 Task: Create new Company, with domain: 'nyu.edu' and type: 'Other'. Add new contact for this company, with mail Id: 'Jaideep.Turner@nyu.edu', First Name: Jaideep, Last name:  Turner, Job Title: 'Payroll Administrator', Phone Number: '(202) 555-8905'. Change life cycle stage to  Lead and lead status to  Open. Logged in from softage.5@softage.net
Action: Mouse moved to (89, 60)
Screenshot: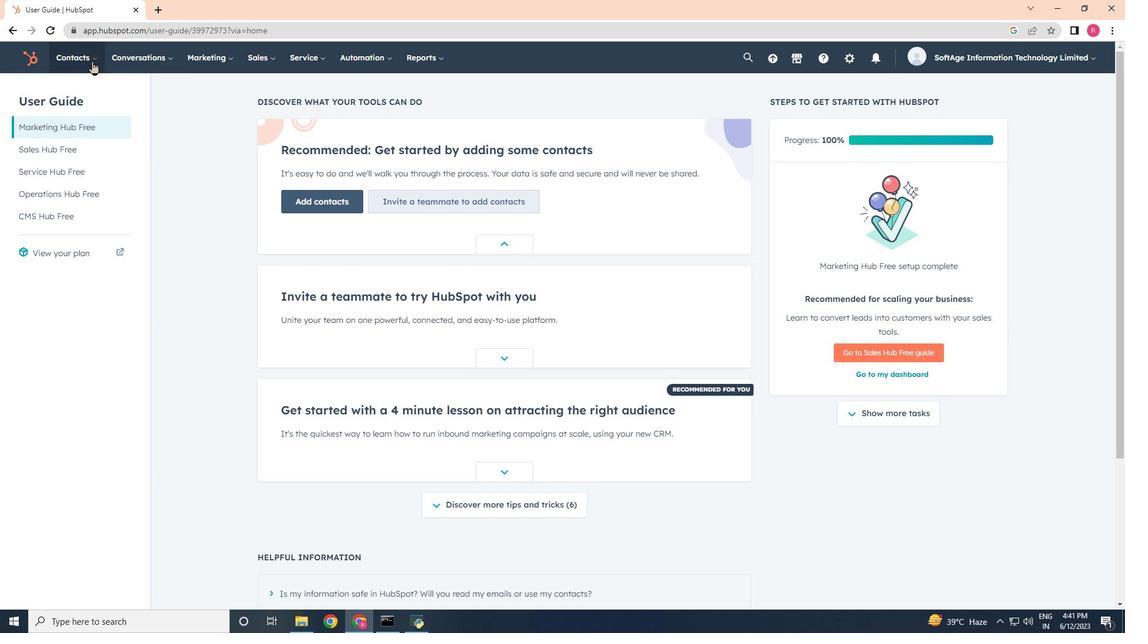 
Action: Mouse pressed left at (89, 60)
Screenshot: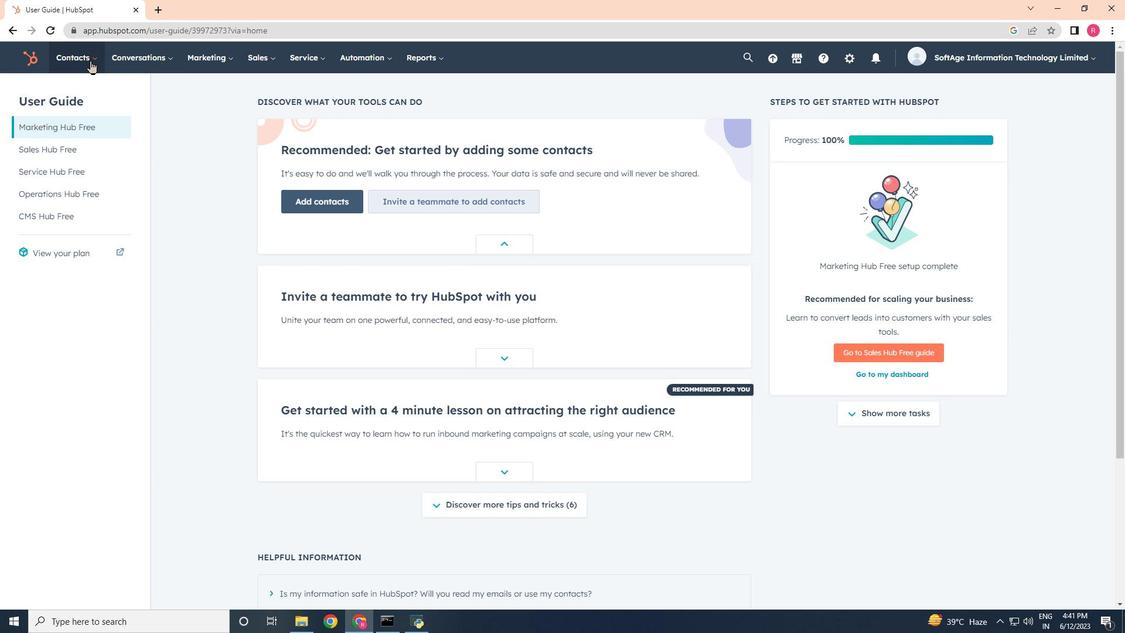 
Action: Mouse moved to (91, 106)
Screenshot: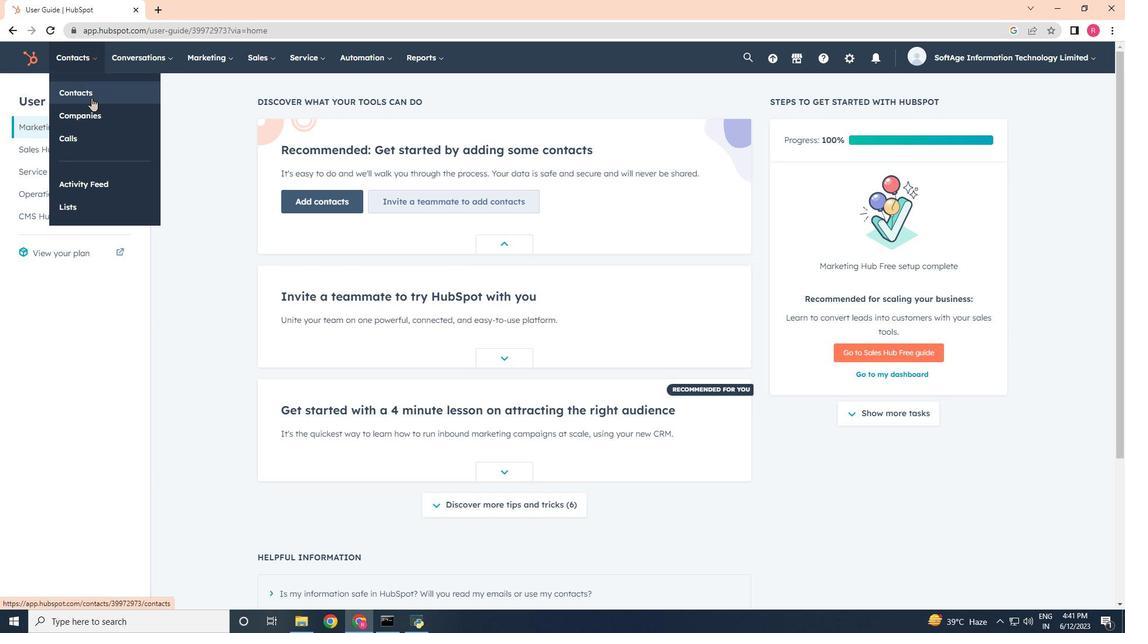 
Action: Mouse pressed left at (91, 106)
Screenshot: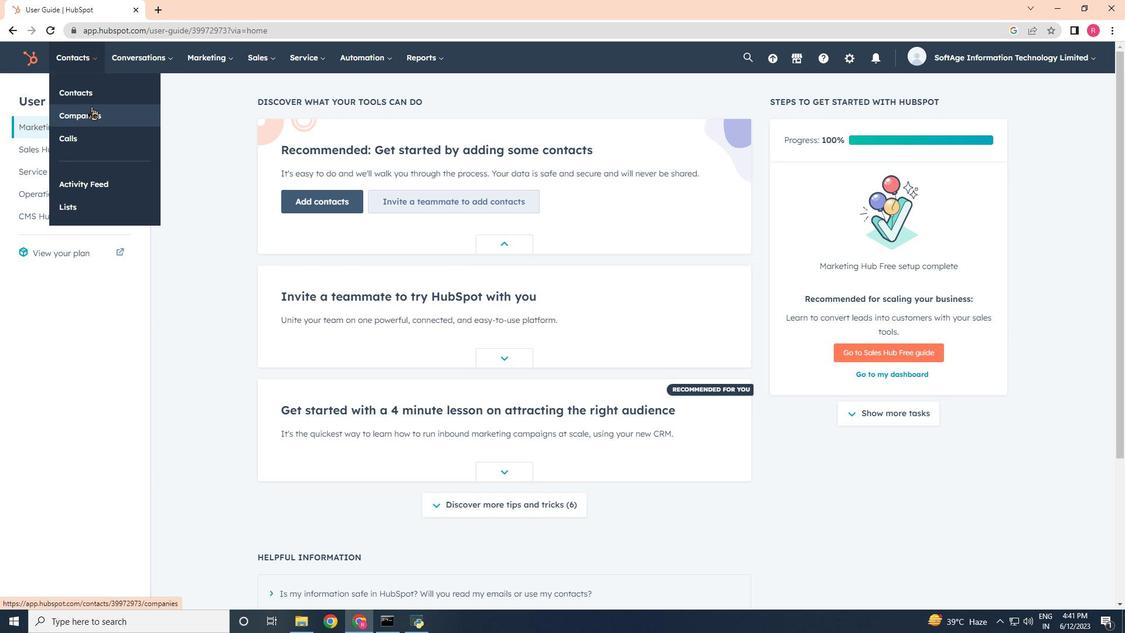 
Action: Mouse moved to (1041, 97)
Screenshot: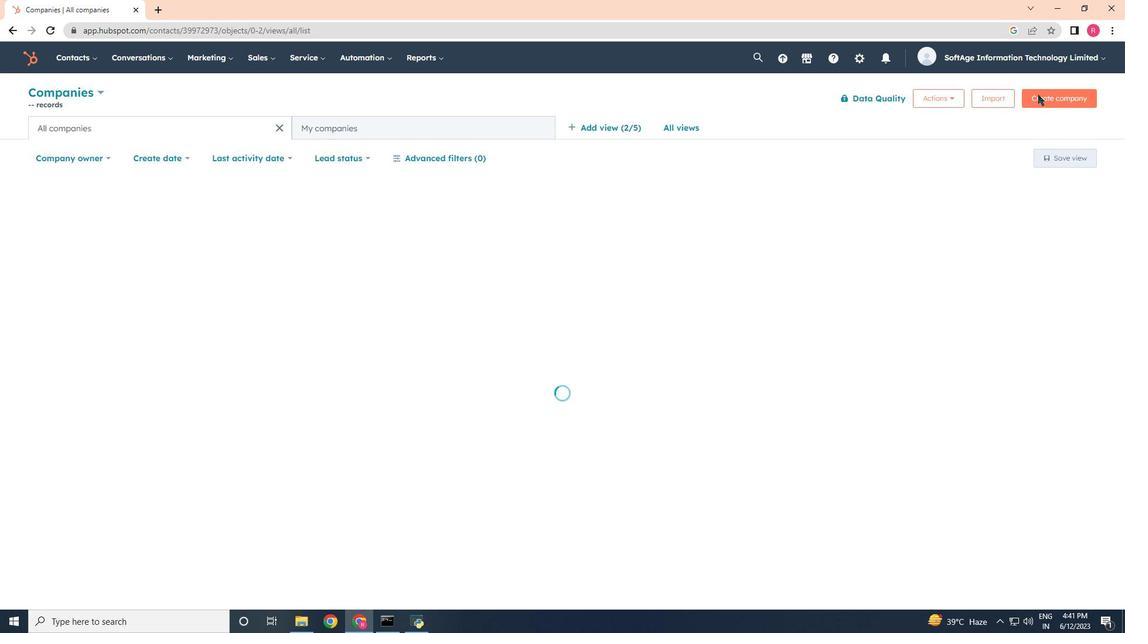 
Action: Mouse pressed left at (1041, 97)
Screenshot: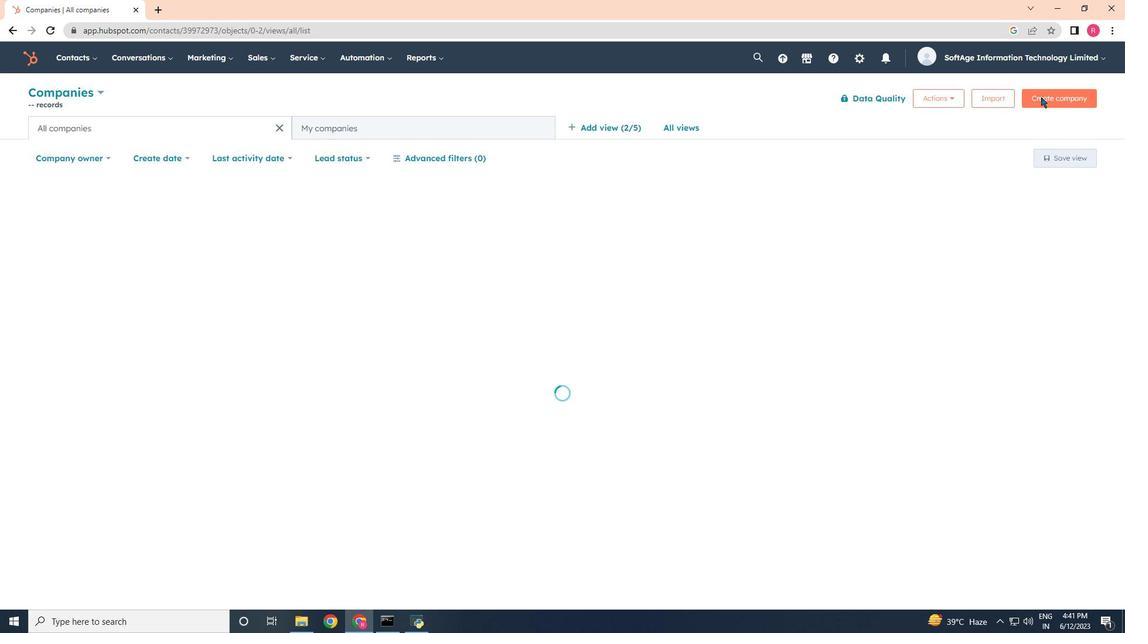 
Action: Mouse moved to (886, 154)
Screenshot: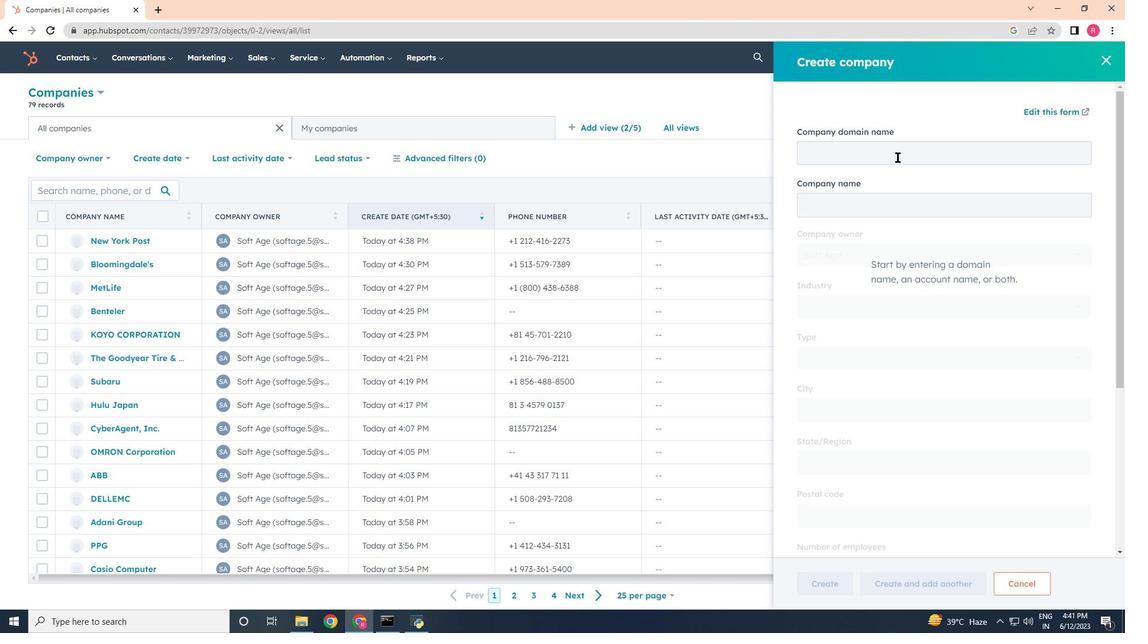 
Action: Mouse pressed left at (886, 154)
Screenshot: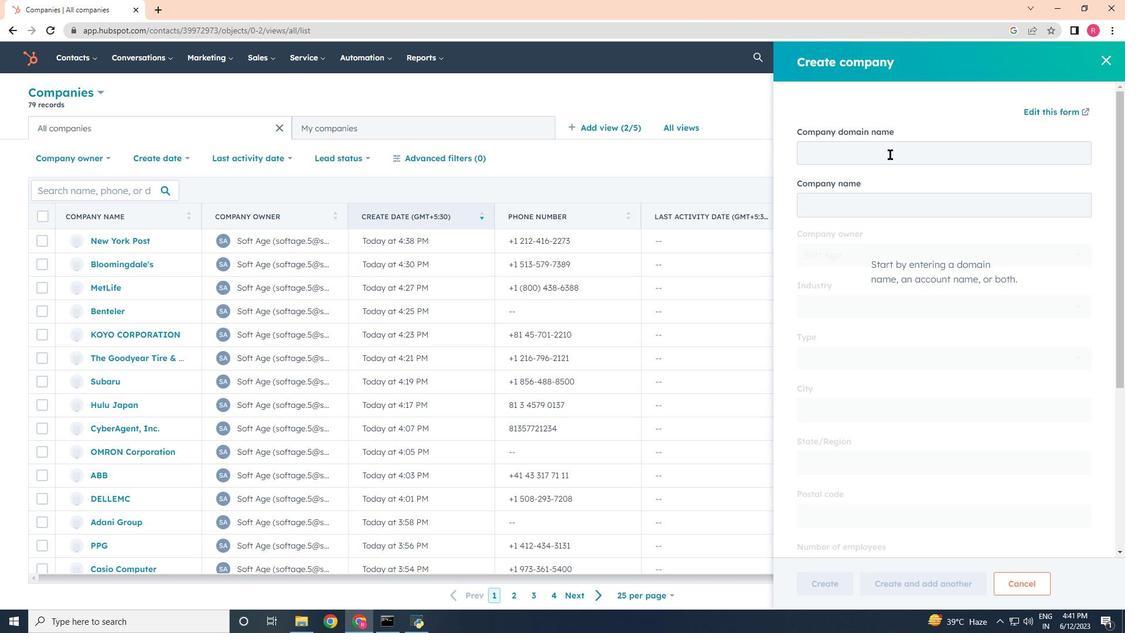 
Action: Key pressed nyu.edu
Screenshot: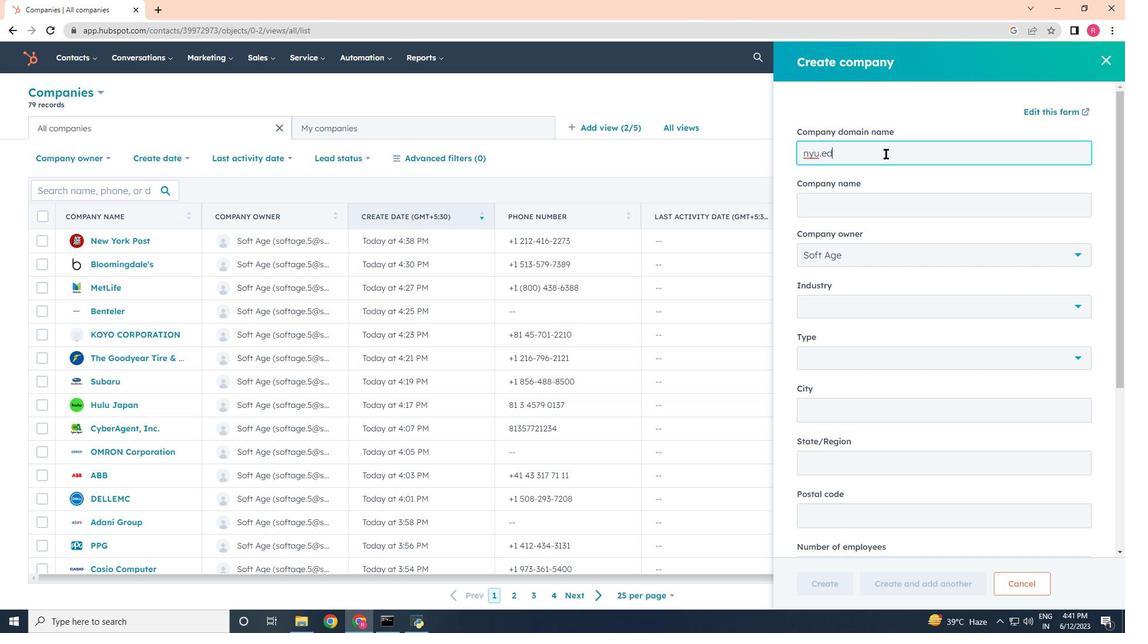 
Action: Mouse moved to (942, 352)
Screenshot: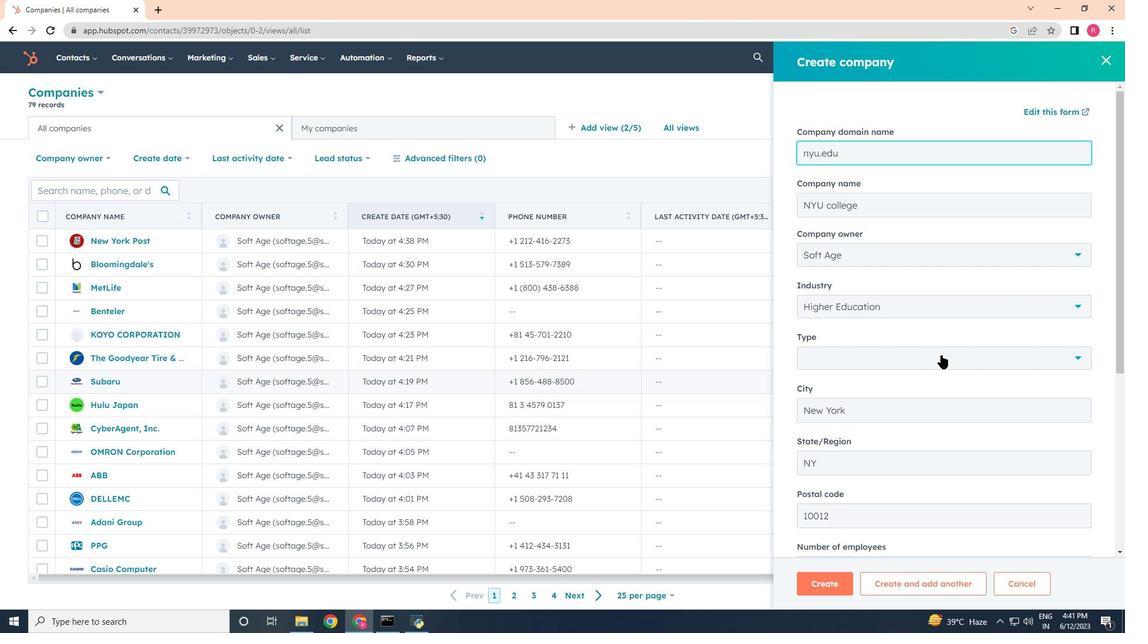 
Action: Mouse pressed left at (942, 352)
Screenshot: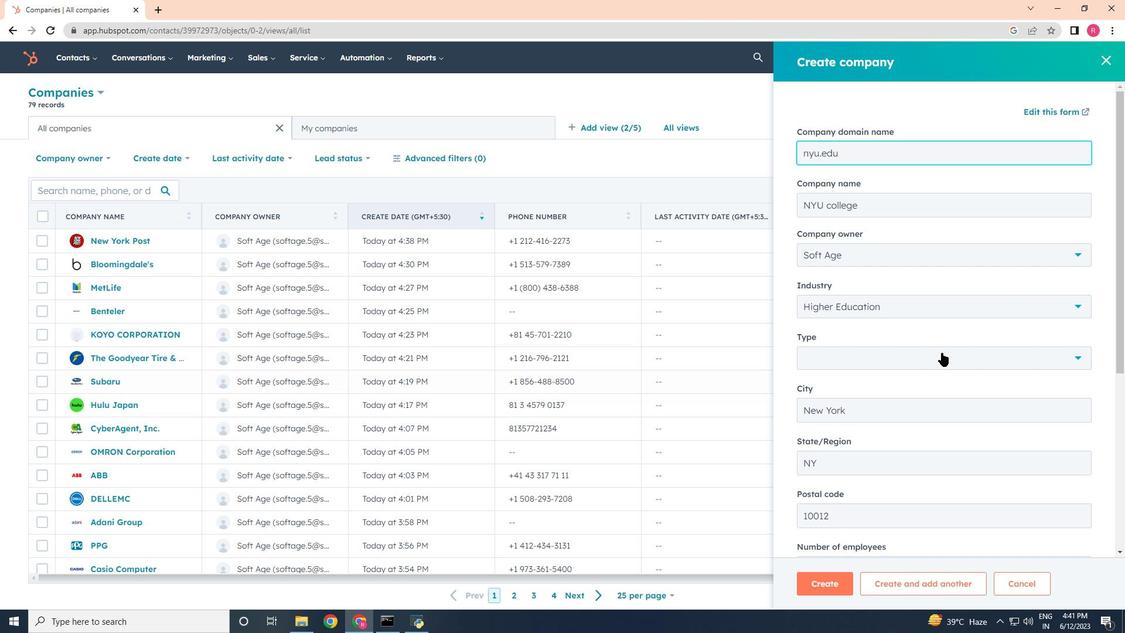 
Action: Mouse moved to (839, 499)
Screenshot: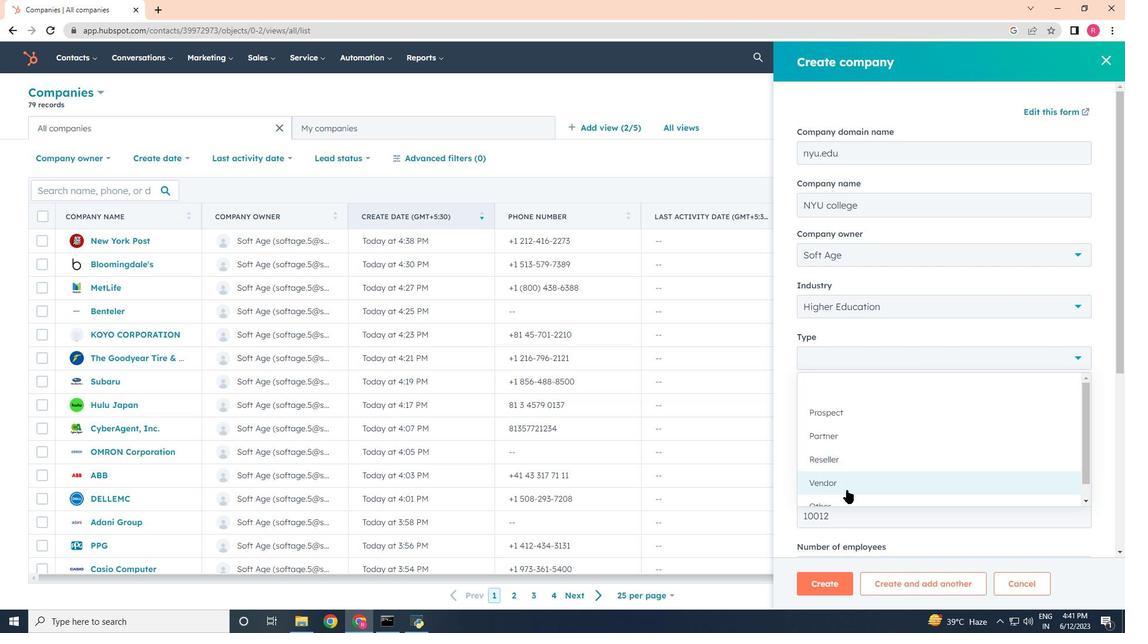 
Action: Mouse pressed left at (839, 499)
Screenshot: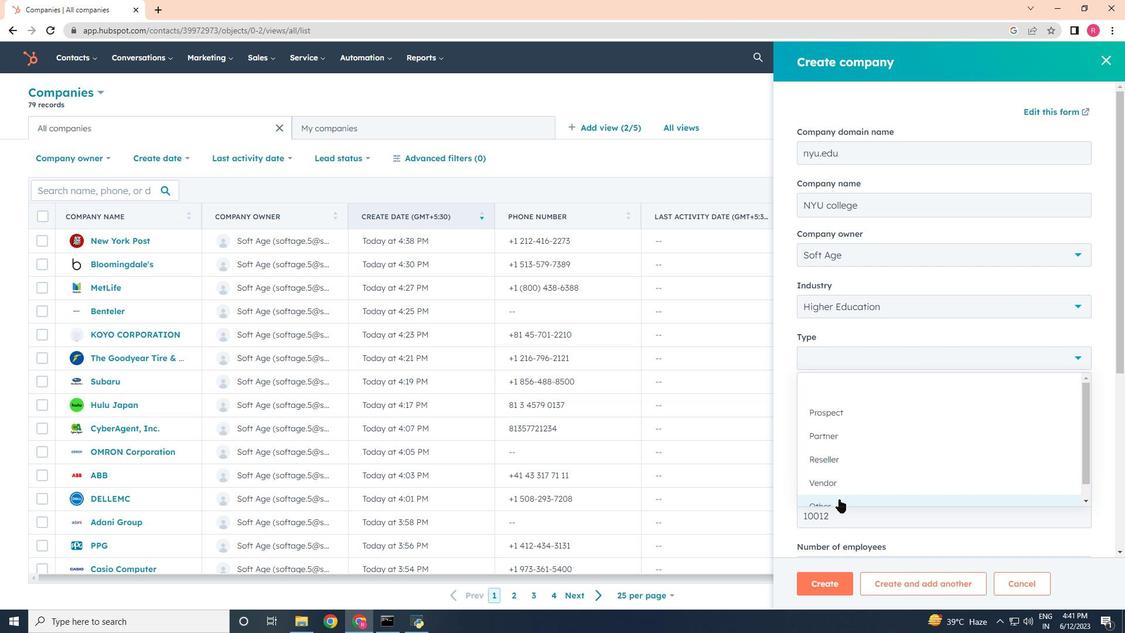 
Action: Mouse moved to (823, 581)
Screenshot: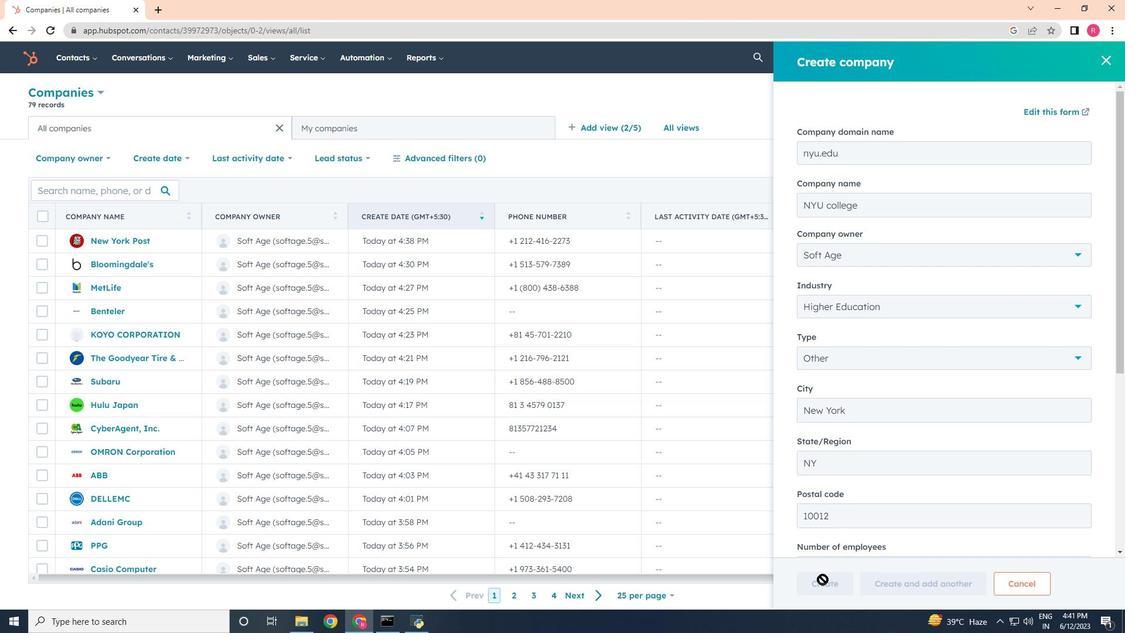 
Action: Mouse scrolled (823, 581) with delta (0, 0)
Screenshot: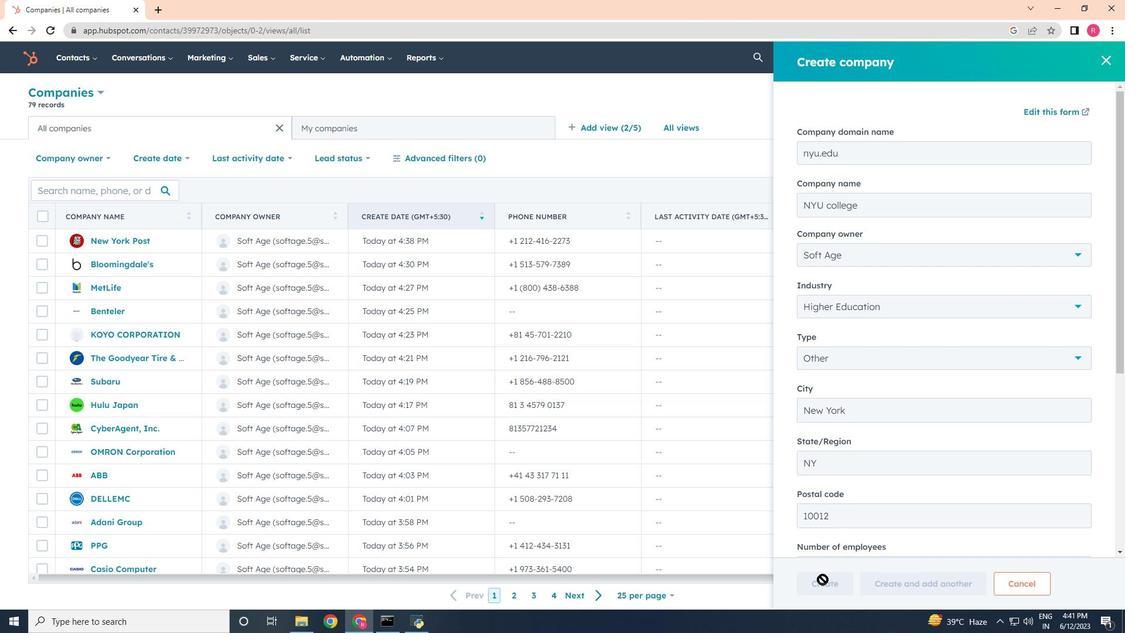 
Action: Mouse moved to (824, 581)
Screenshot: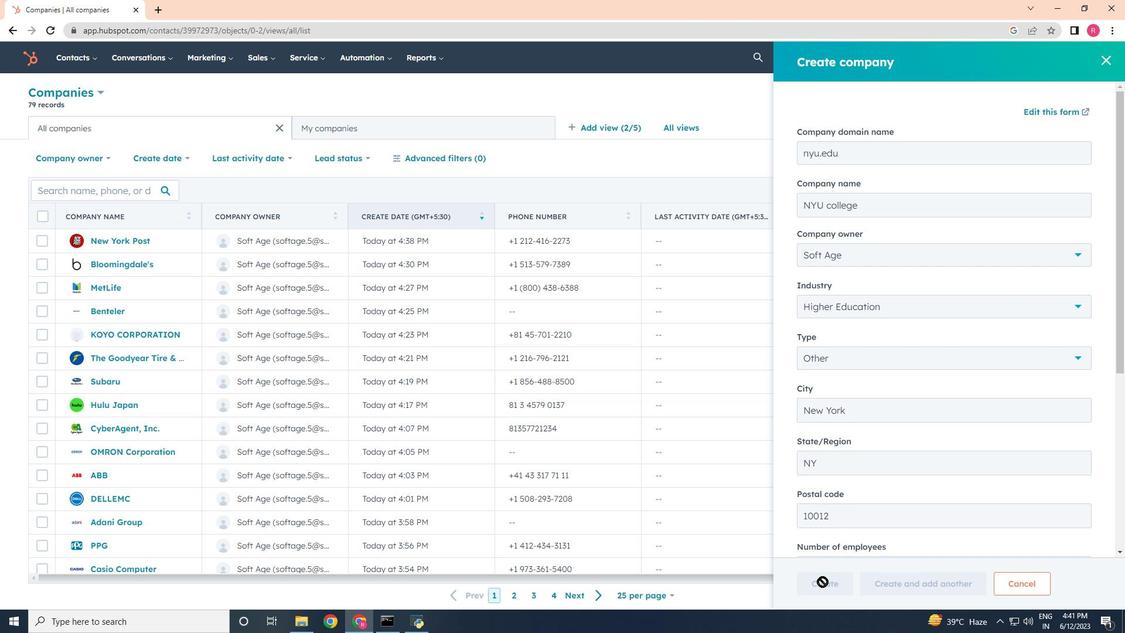 
Action: Mouse scrolled (824, 581) with delta (0, 0)
Screenshot: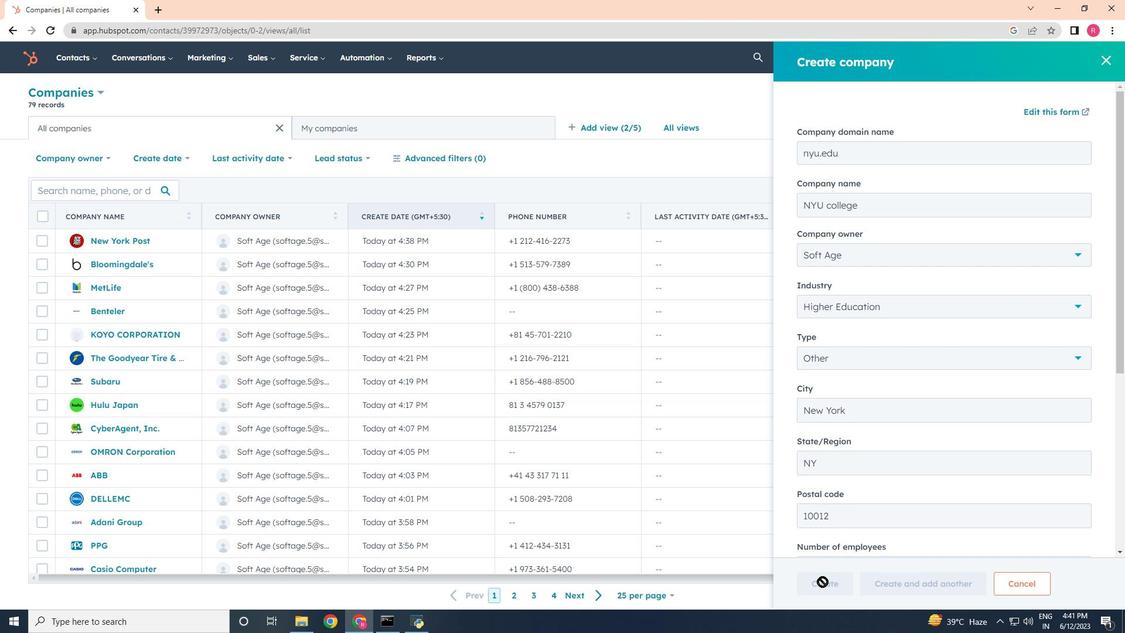 
Action: Mouse moved to (827, 578)
Screenshot: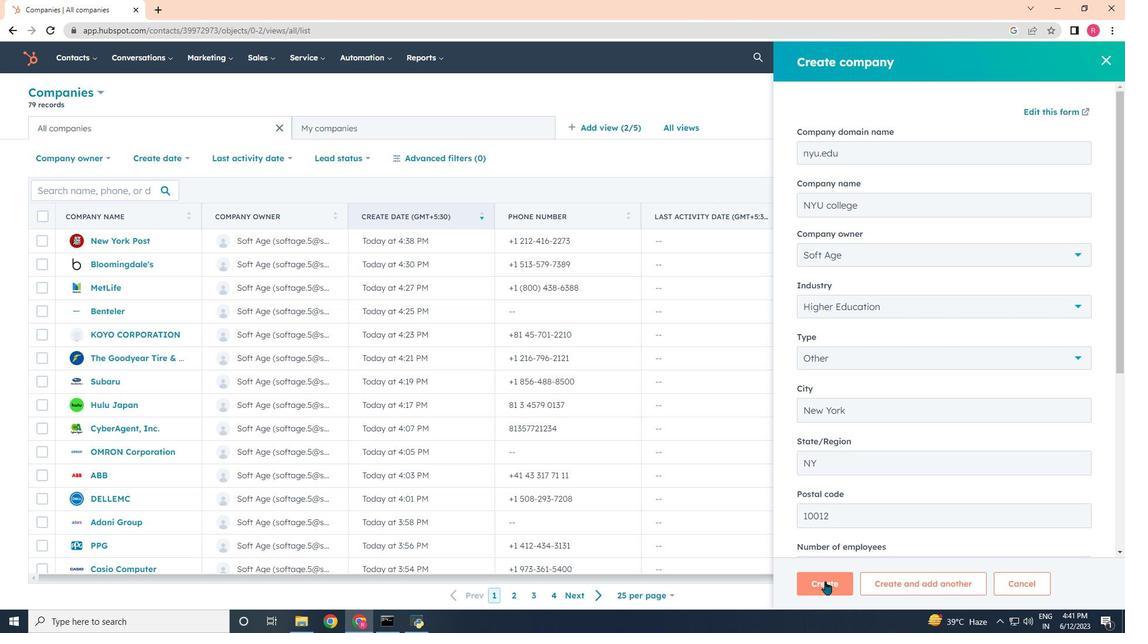 
Action: Mouse scrolled (827, 578) with delta (0, 0)
Screenshot: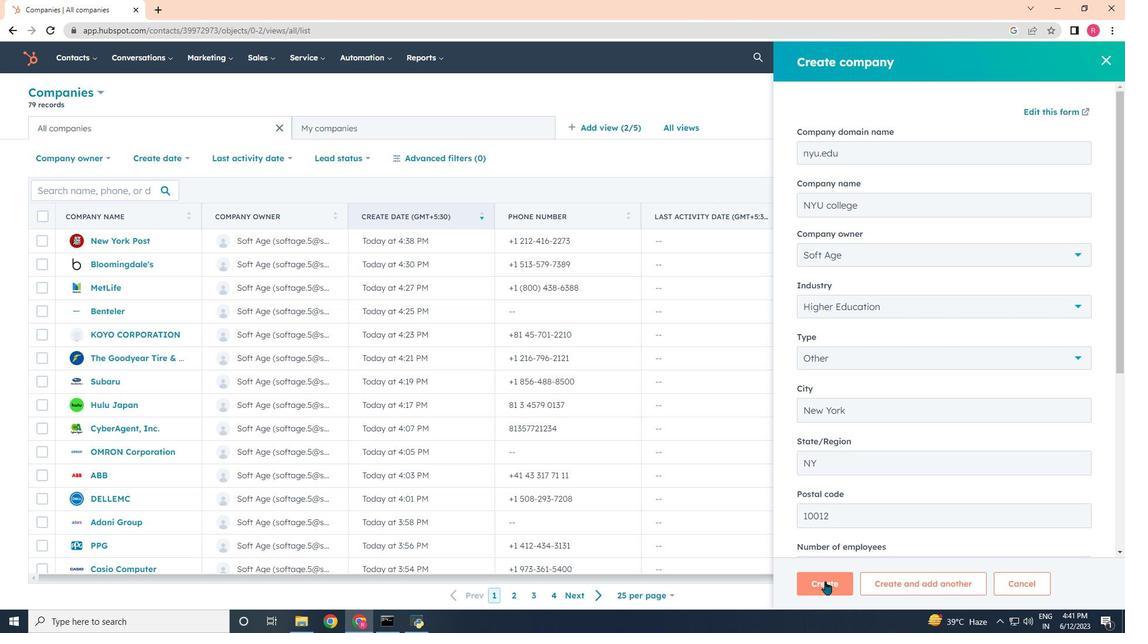 
Action: Mouse scrolled (827, 578) with delta (0, 0)
Screenshot: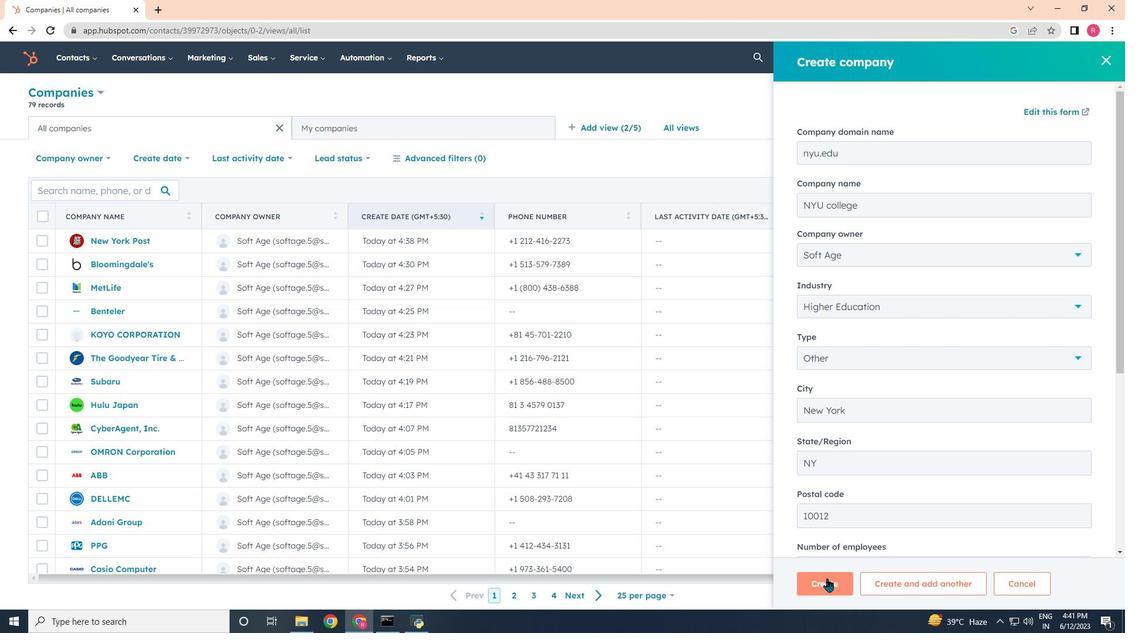 
Action: Mouse scrolled (827, 578) with delta (0, 0)
Screenshot: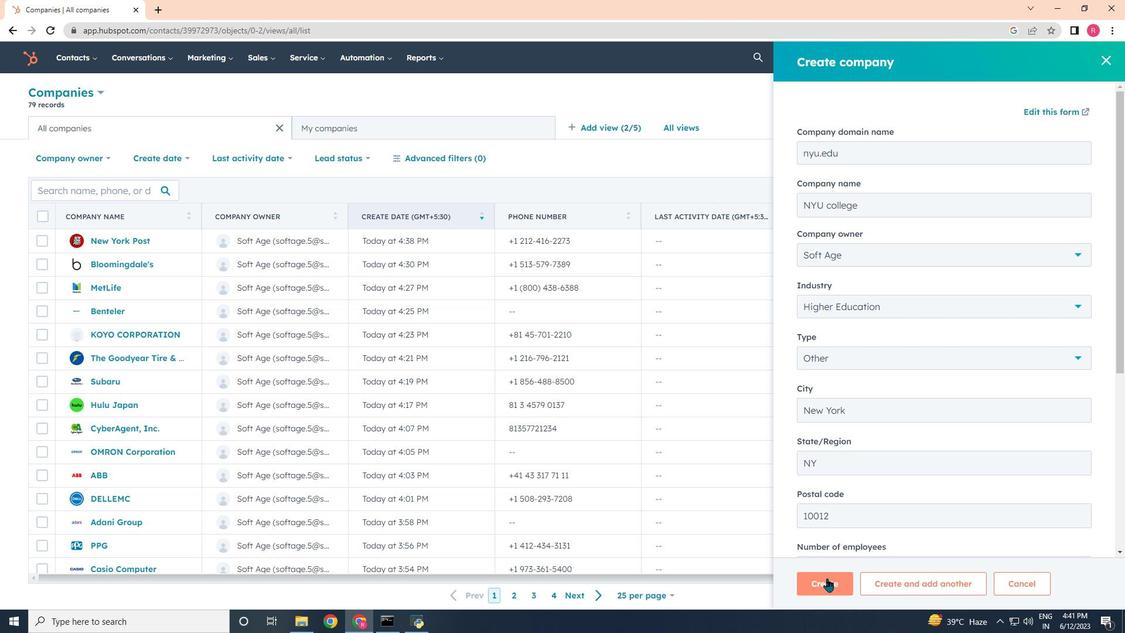 
Action: Mouse moved to (850, 504)
Screenshot: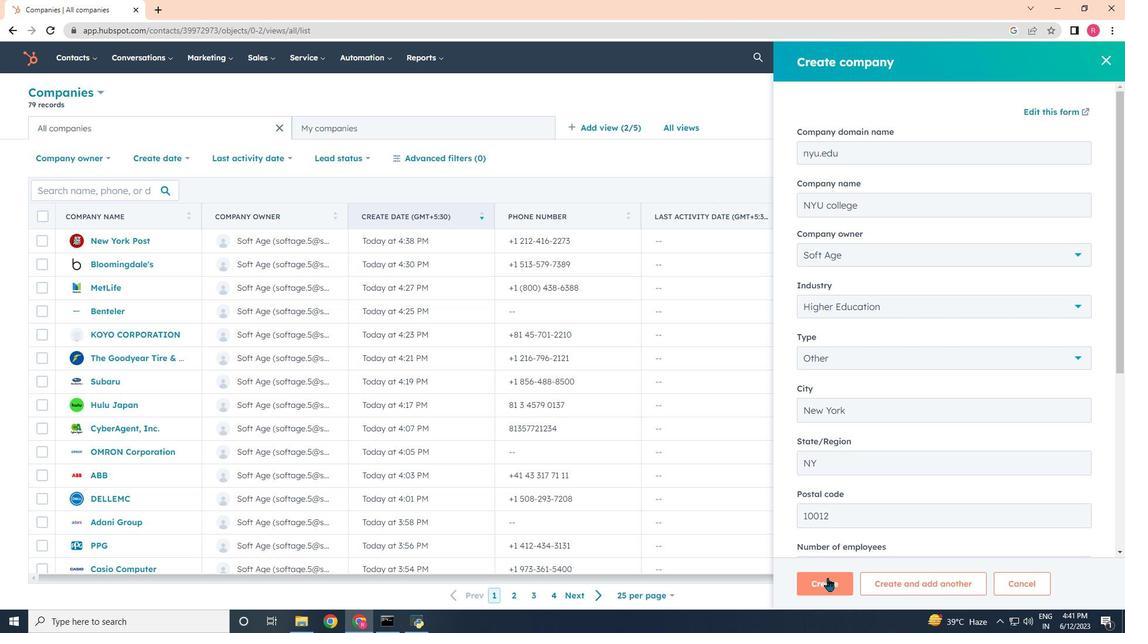 
Action: Mouse scrolled (850, 503) with delta (0, 0)
Screenshot: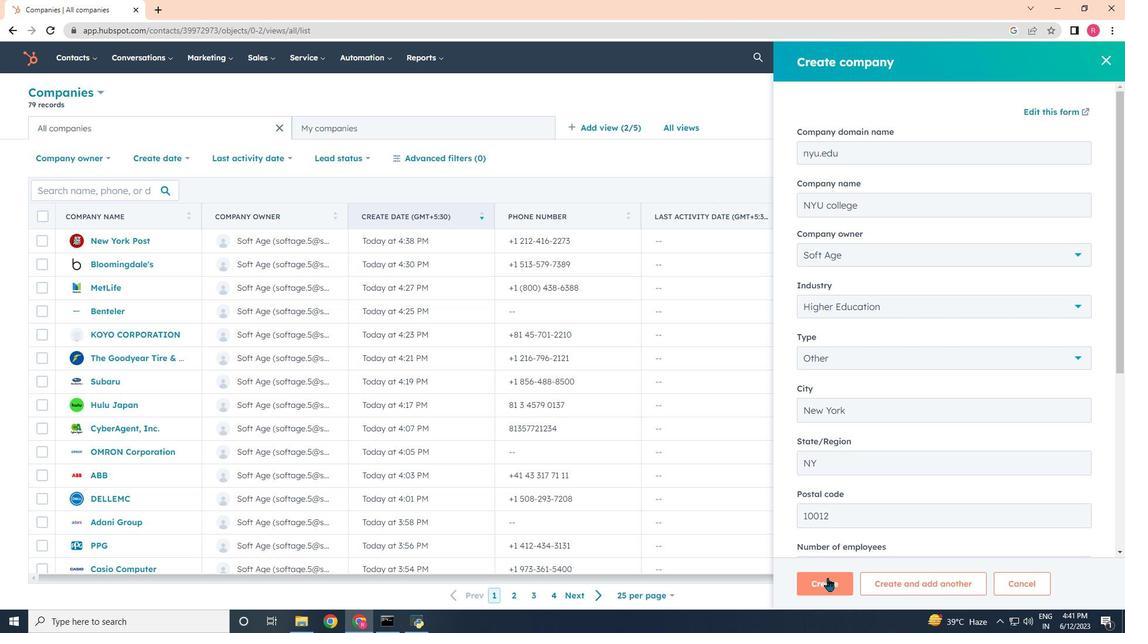 
Action: Mouse moved to (851, 503)
Screenshot: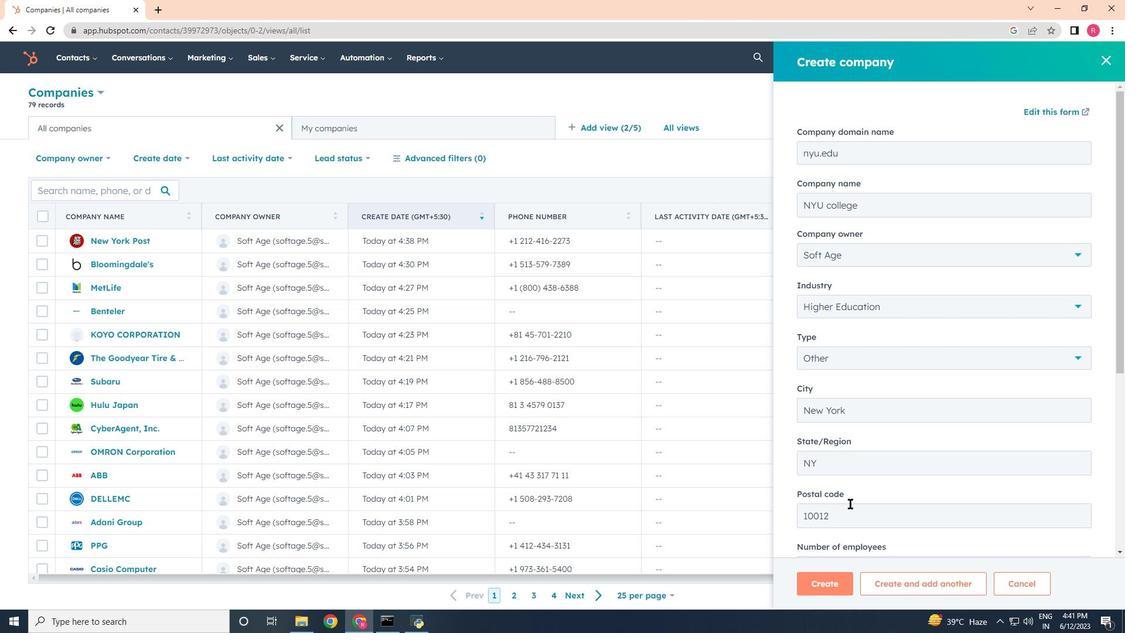 
Action: Mouse scrolled (851, 503) with delta (0, 0)
Screenshot: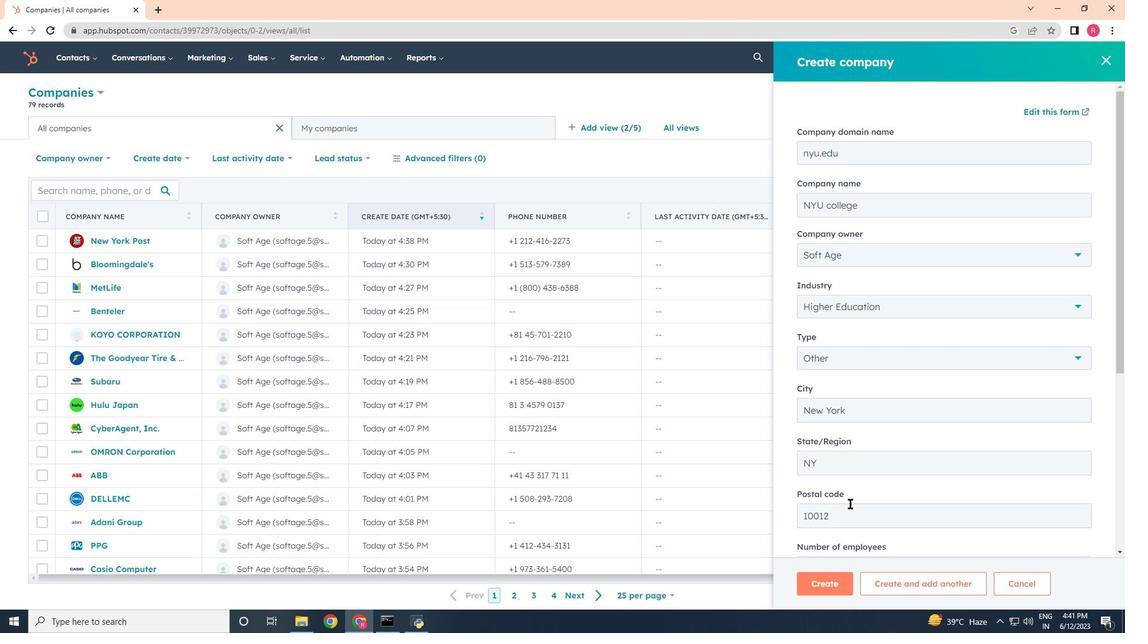 
Action: Mouse scrolled (851, 503) with delta (0, 0)
Screenshot: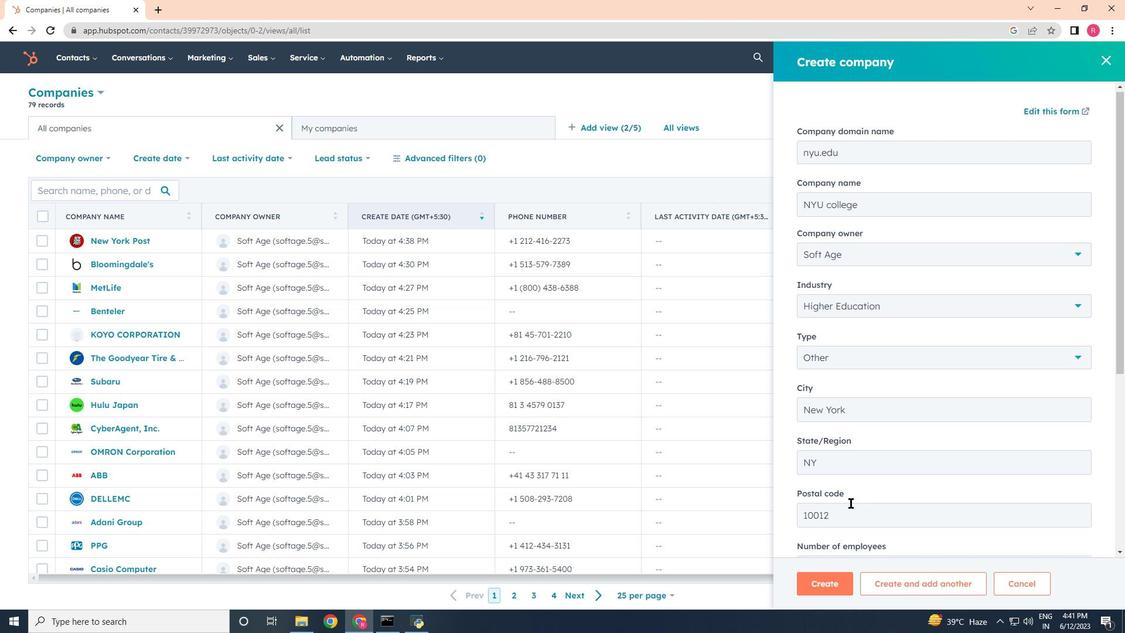 
Action: Mouse scrolled (851, 503) with delta (0, 0)
Screenshot: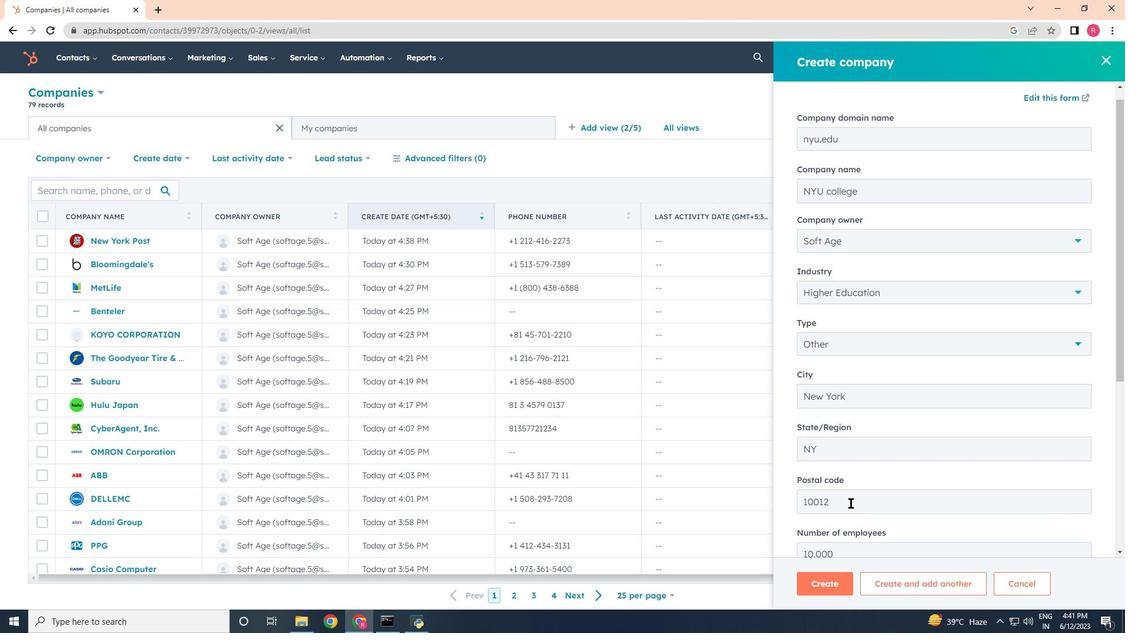 
Action: Mouse scrolled (851, 503) with delta (0, 0)
Screenshot: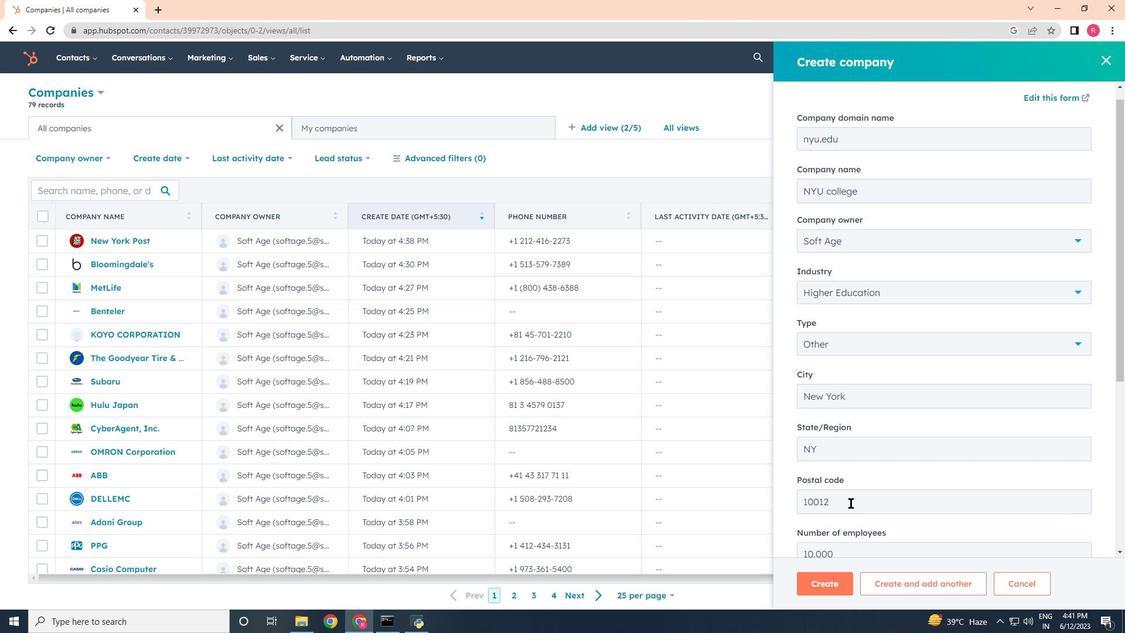 
Action: Mouse scrolled (851, 503) with delta (0, 0)
Screenshot: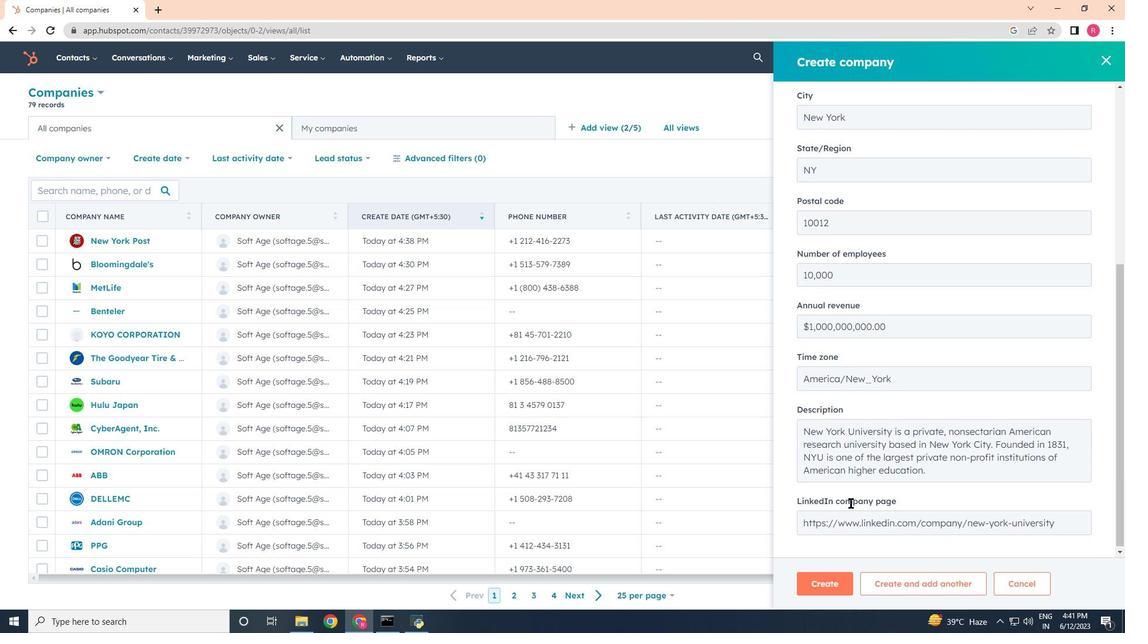 
Action: Mouse moved to (833, 553)
Screenshot: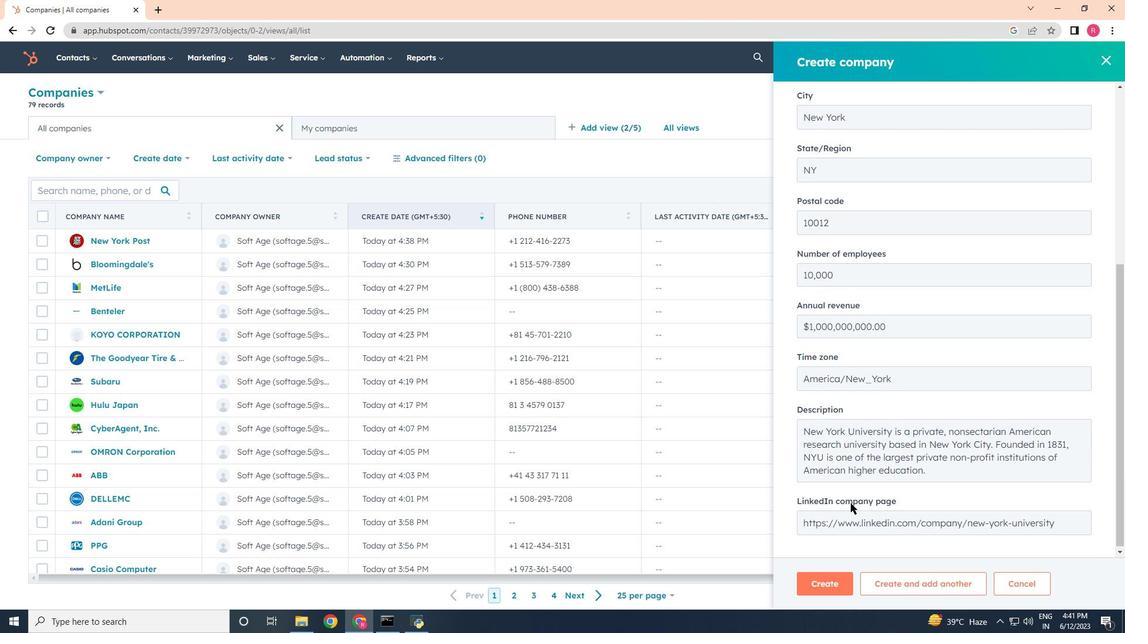 
Action: Mouse scrolled (851, 502) with delta (0, 0)
Screenshot: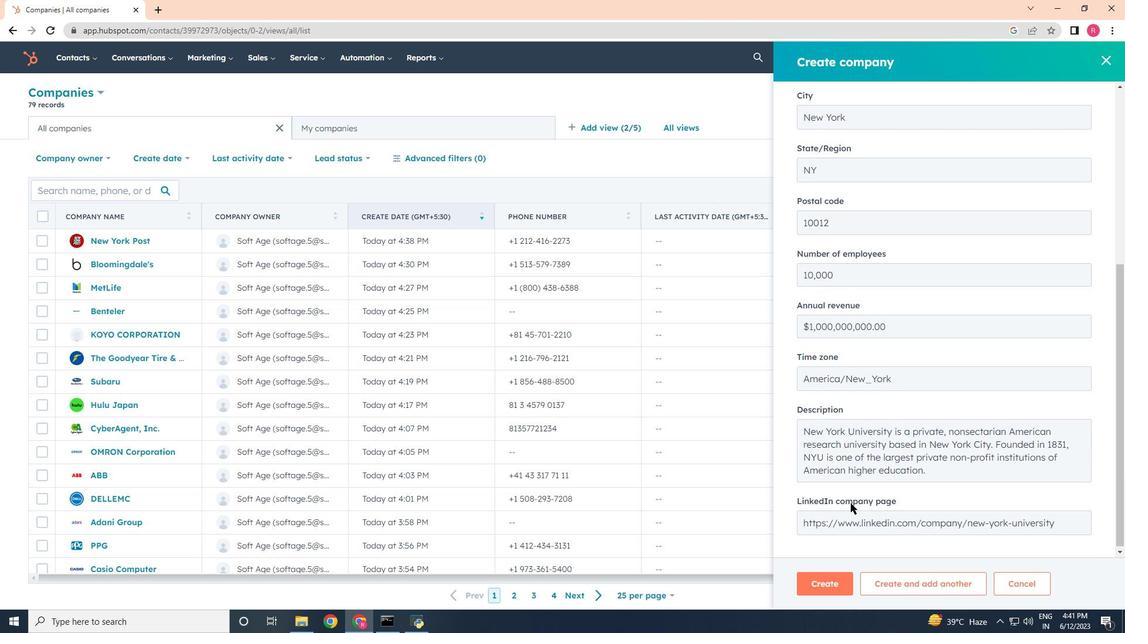
Action: Mouse moved to (832, 558)
Screenshot: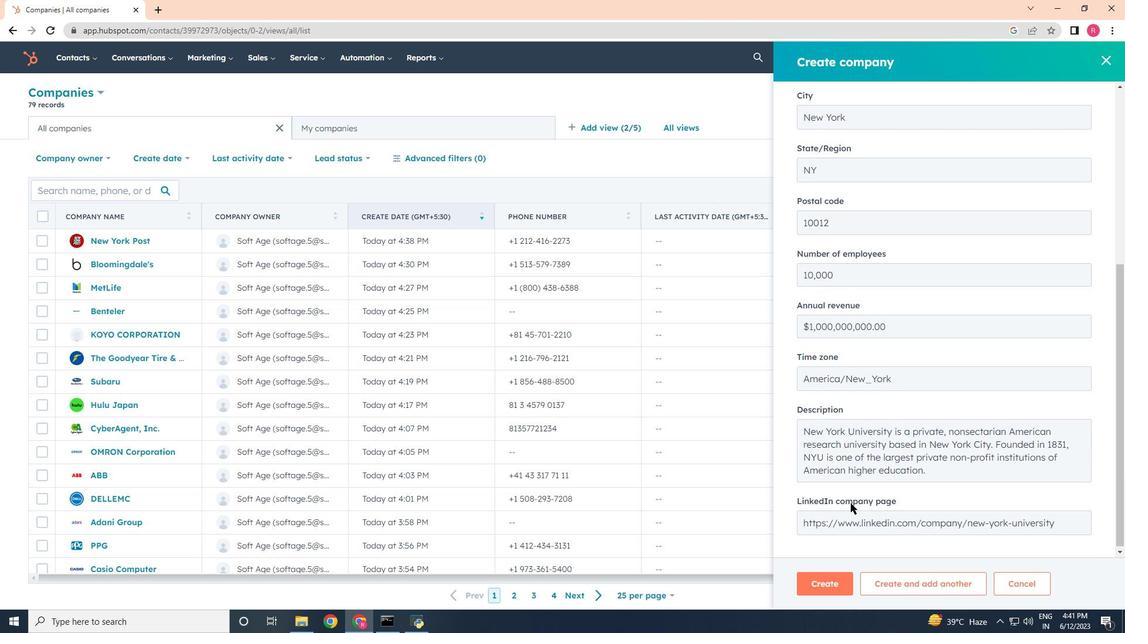 
Action: Mouse scrolled (850, 502) with delta (0, 0)
Screenshot: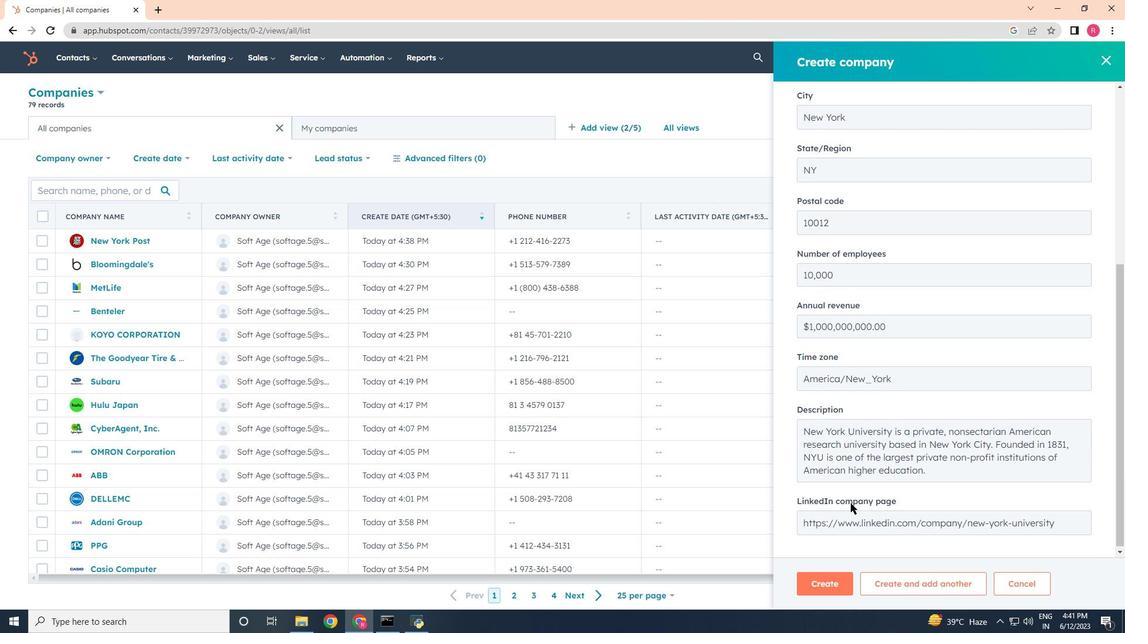 
Action: Mouse moved to (832, 560)
Screenshot: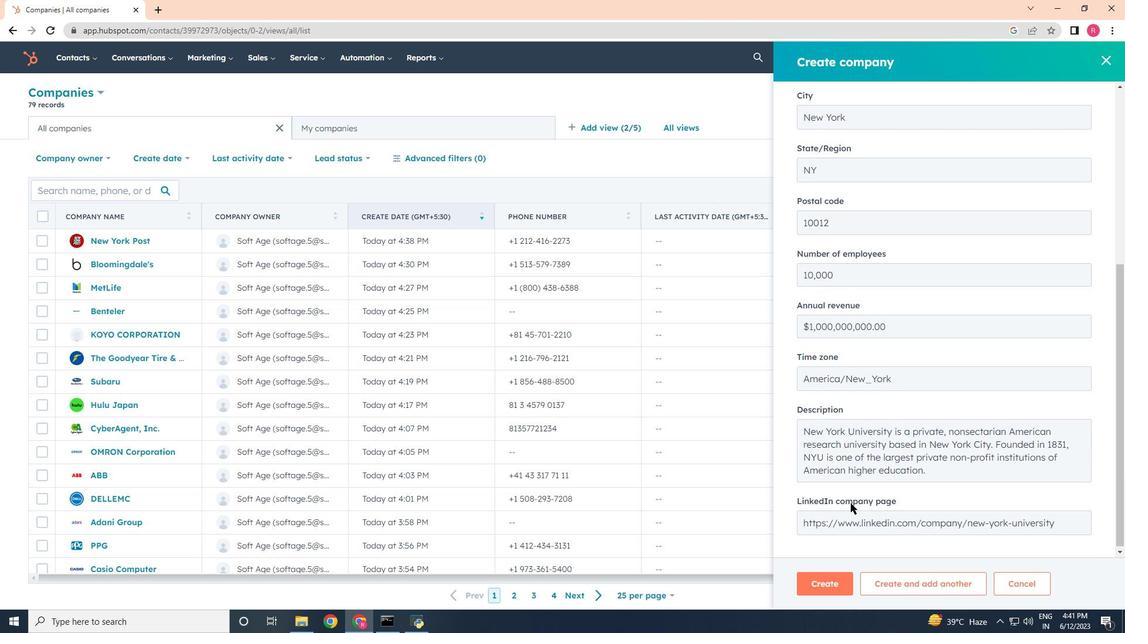 
Action: Mouse scrolled (849, 504) with delta (0, 0)
Screenshot: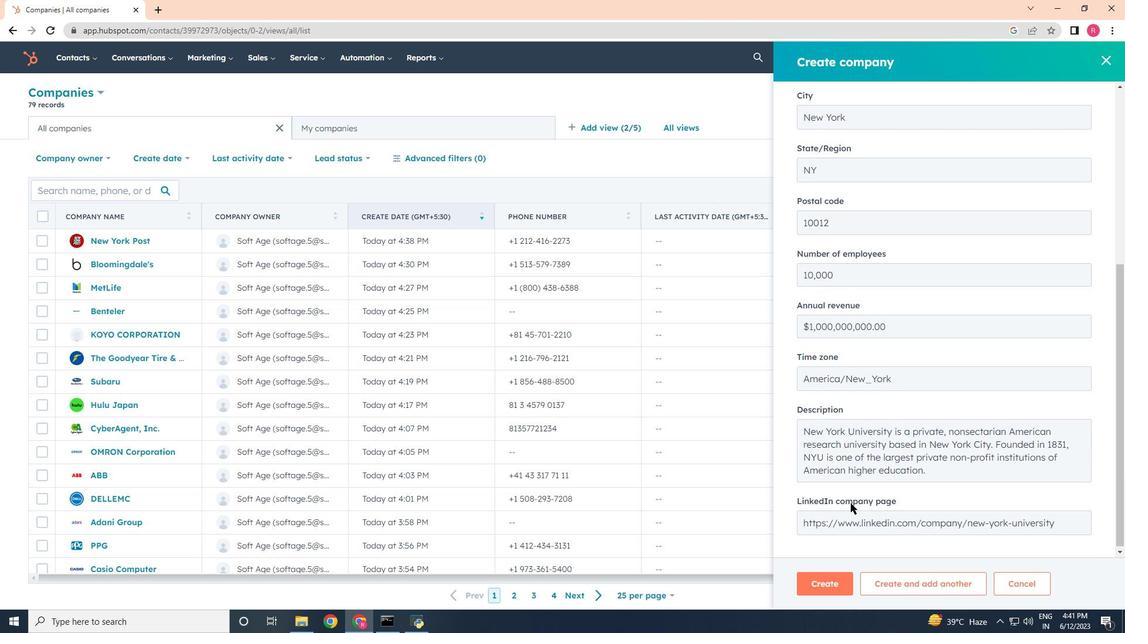 
Action: Mouse moved to (830, 578)
Screenshot: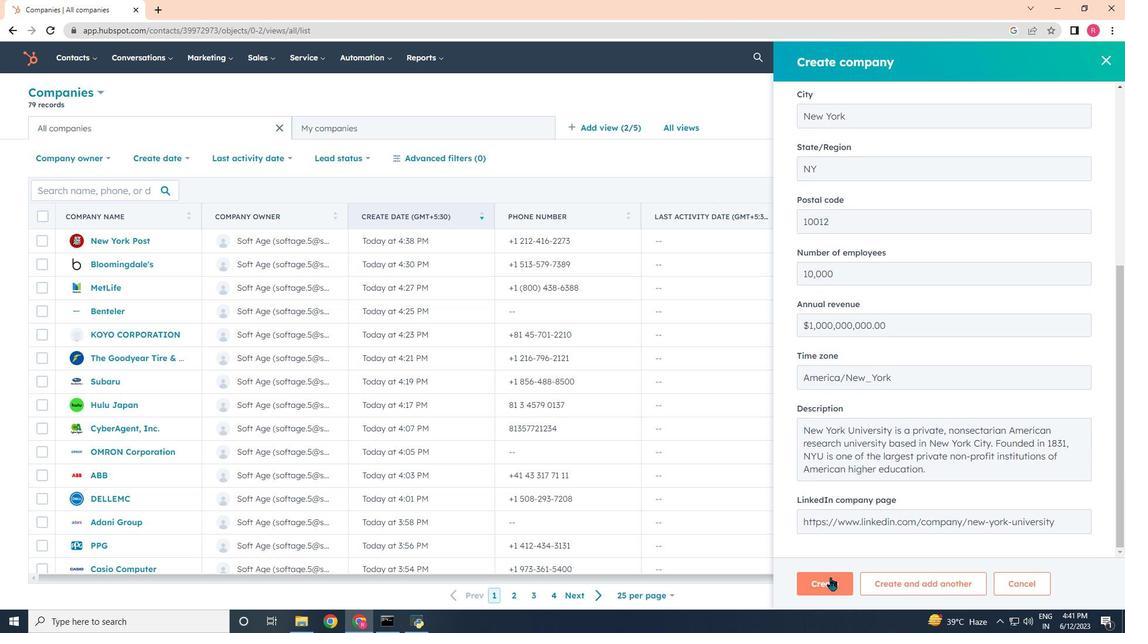 
Action: Mouse pressed left at (830, 578)
Screenshot: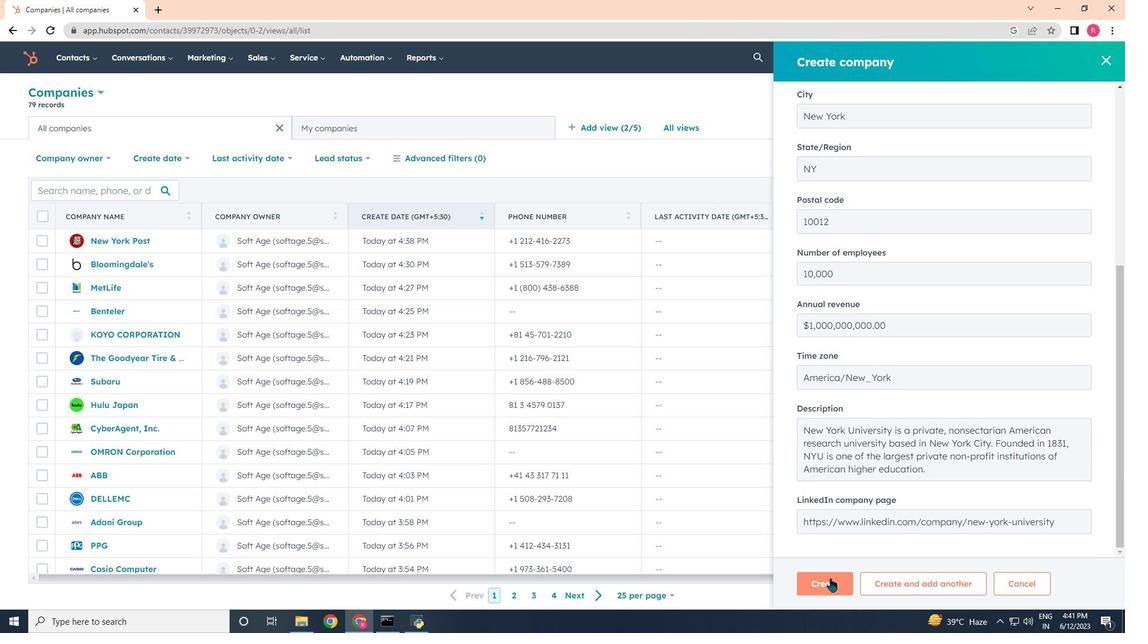 
Action: Mouse moved to (802, 378)
Screenshot: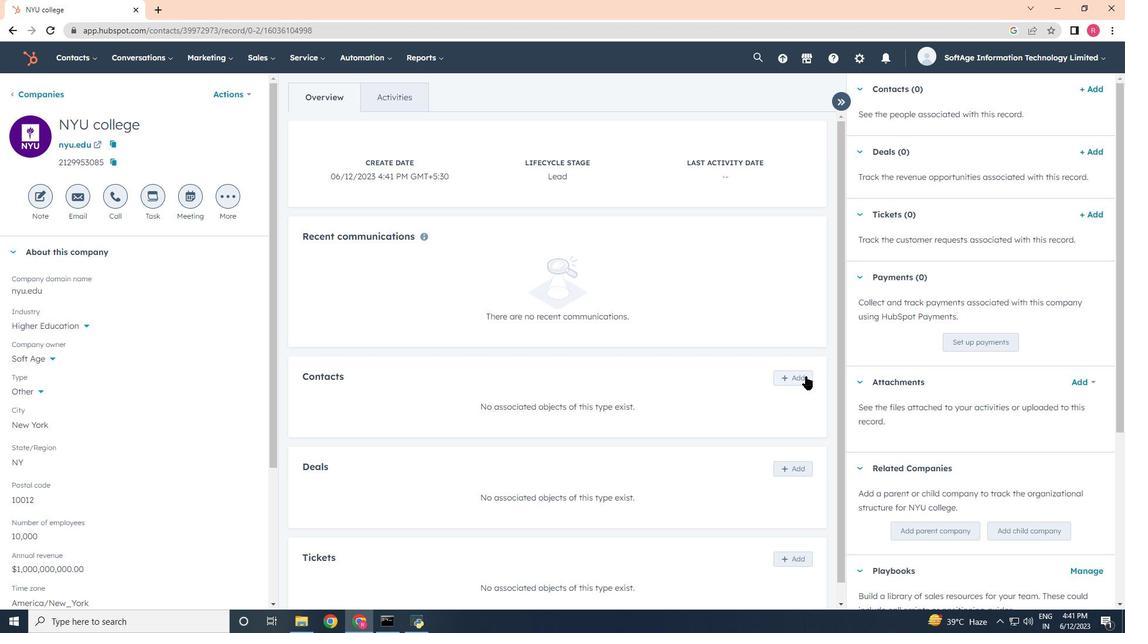 
Action: Mouse pressed left at (802, 378)
Screenshot: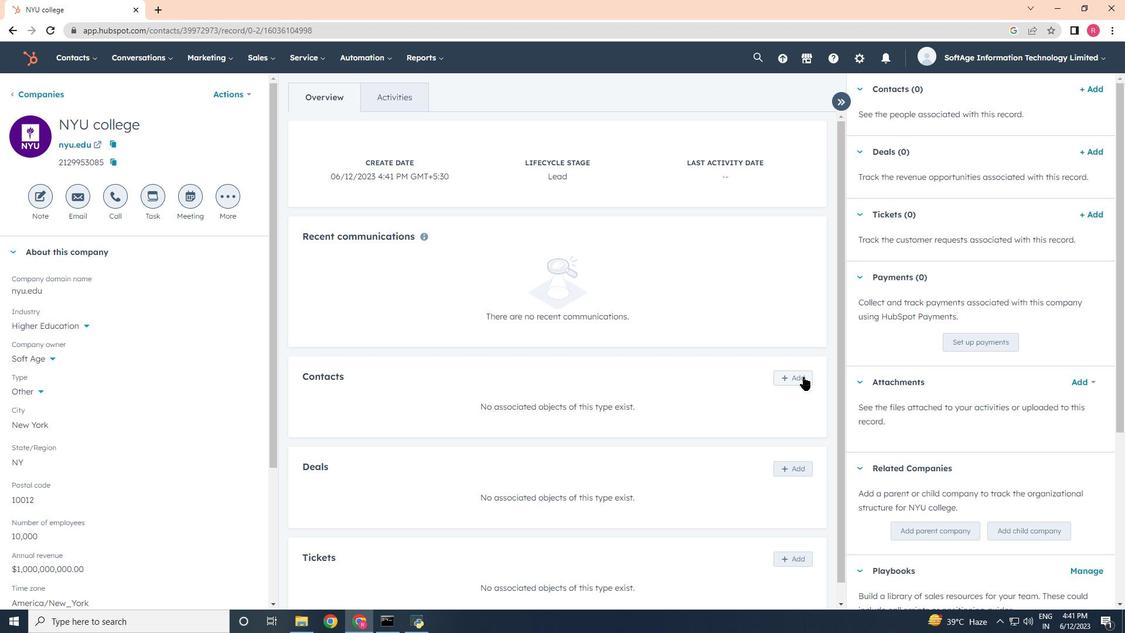 
Action: Mouse moved to (854, 133)
Screenshot: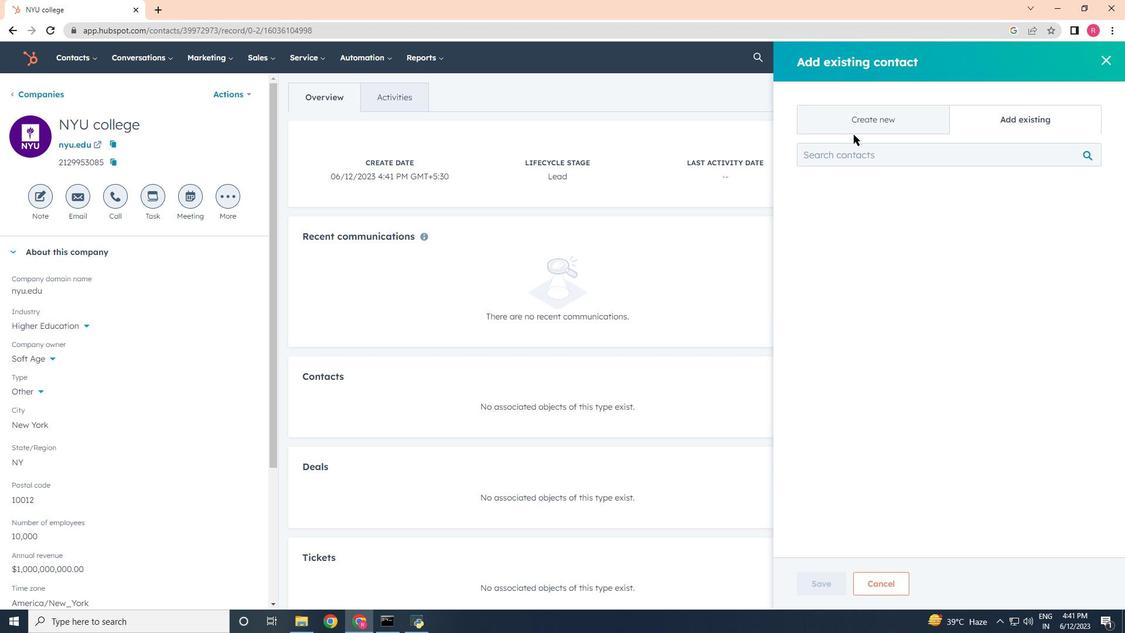 
Action: Mouse pressed left at (854, 133)
Screenshot: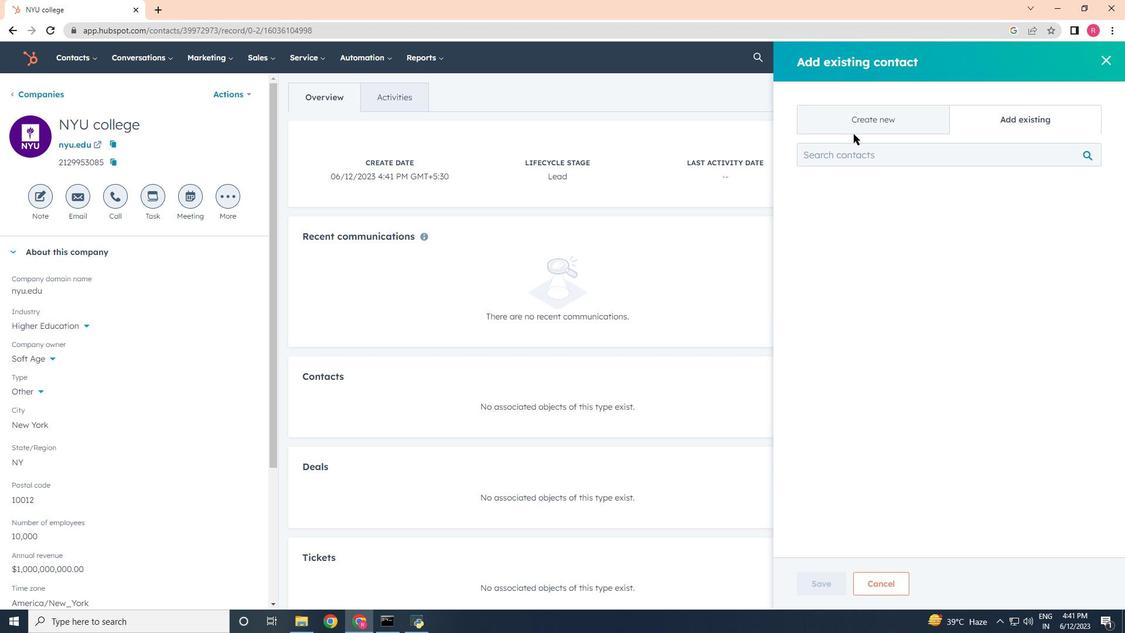 
Action: Mouse moved to (857, 124)
Screenshot: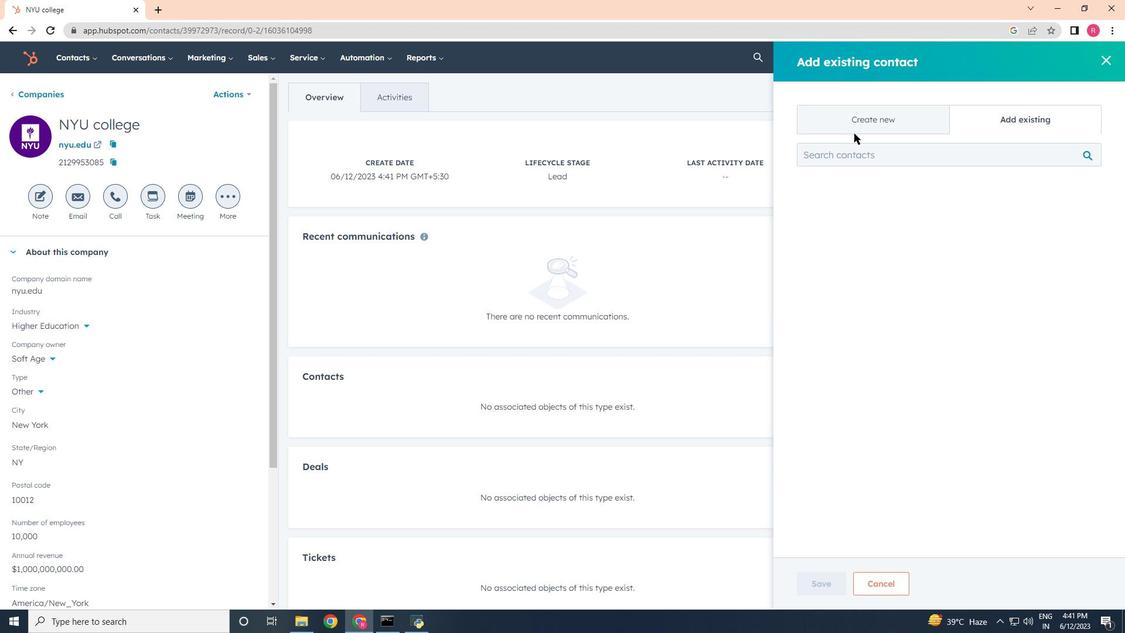 
Action: Mouse pressed left at (857, 124)
Screenshot: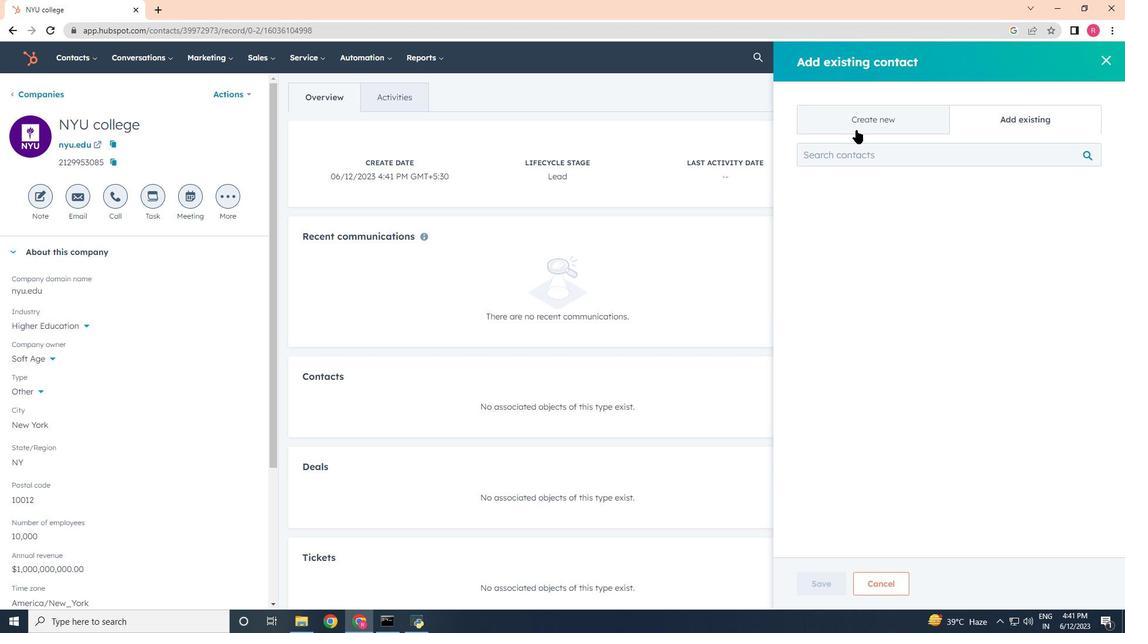 
Action: Mouse moved to (852, 200)
Screenshot: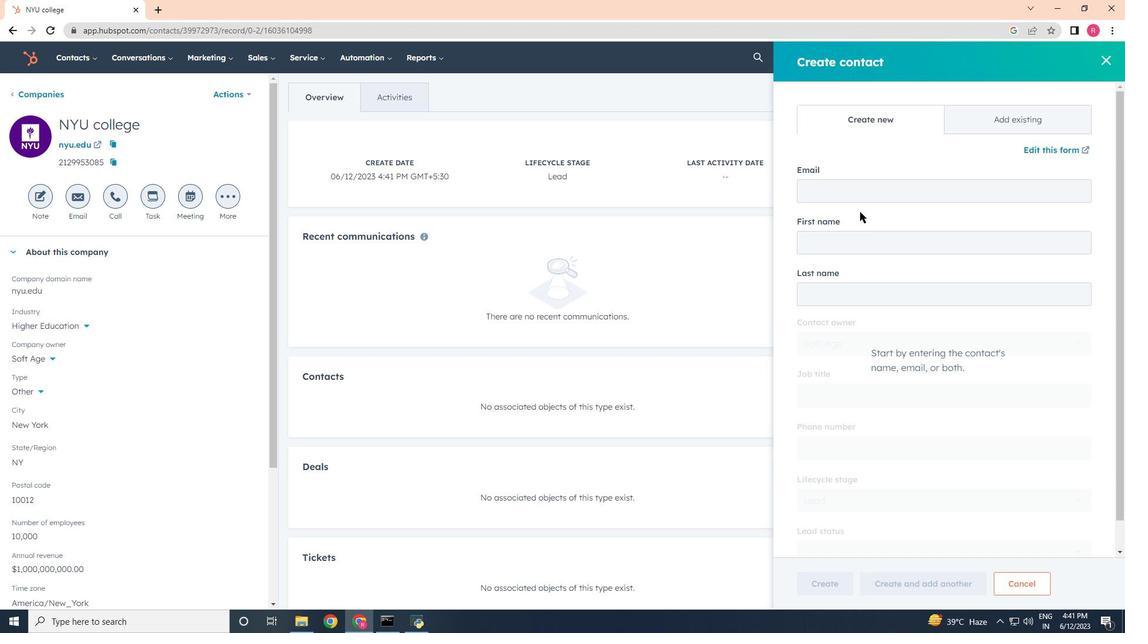 
Action: Mouse pressed left at (852, 200)
Screenshot: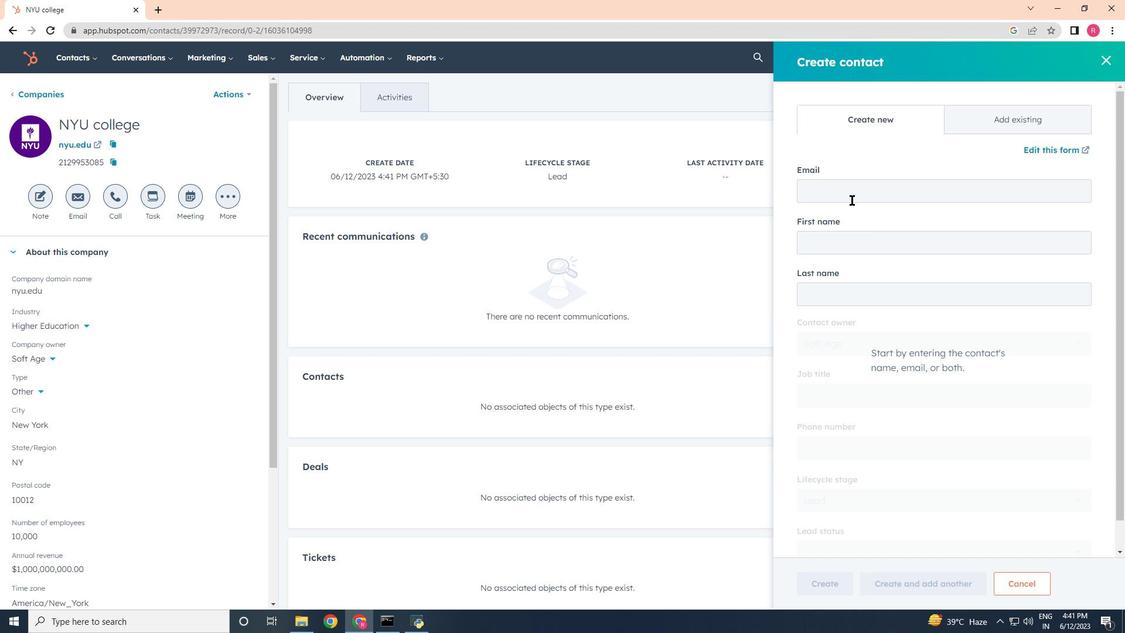 
Action: Key pressed <Key.shift>Turner<Key.shift>@nyu,edu
Screenshot: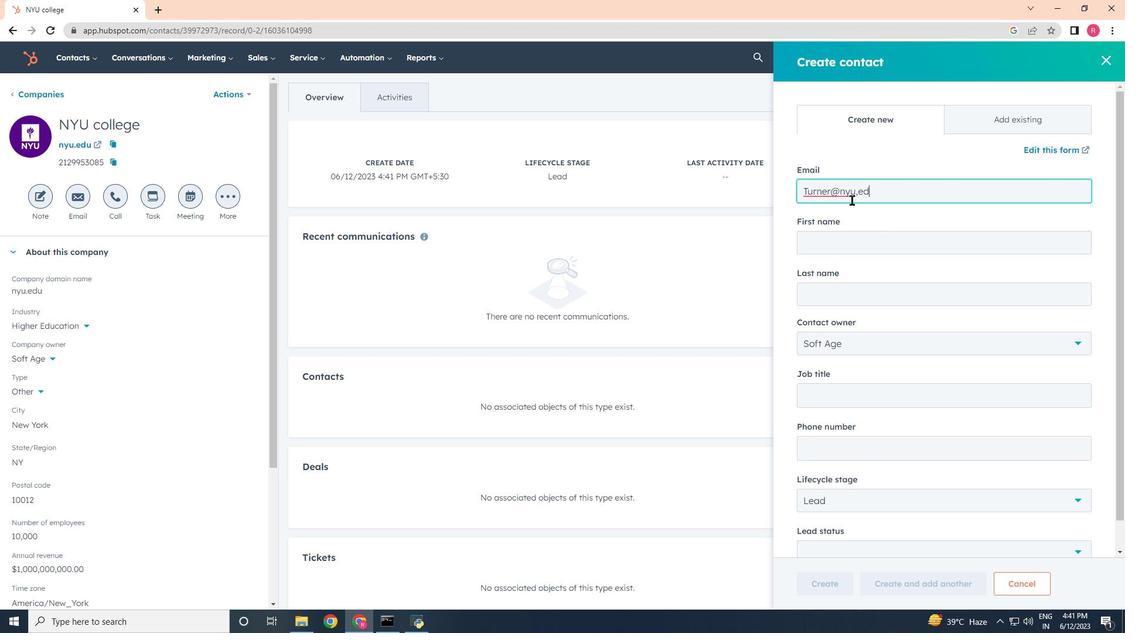 
Action: Mouse moved to (862, 197)
Screenshot: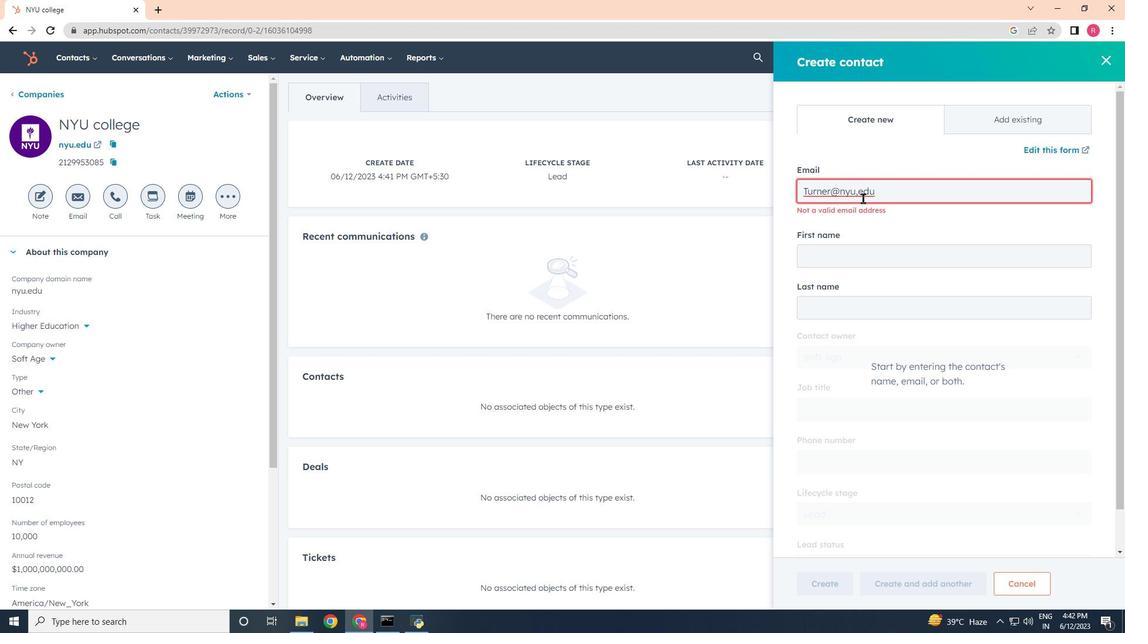 
Action: Mouse pressed left at (862, 197)
Screenshot: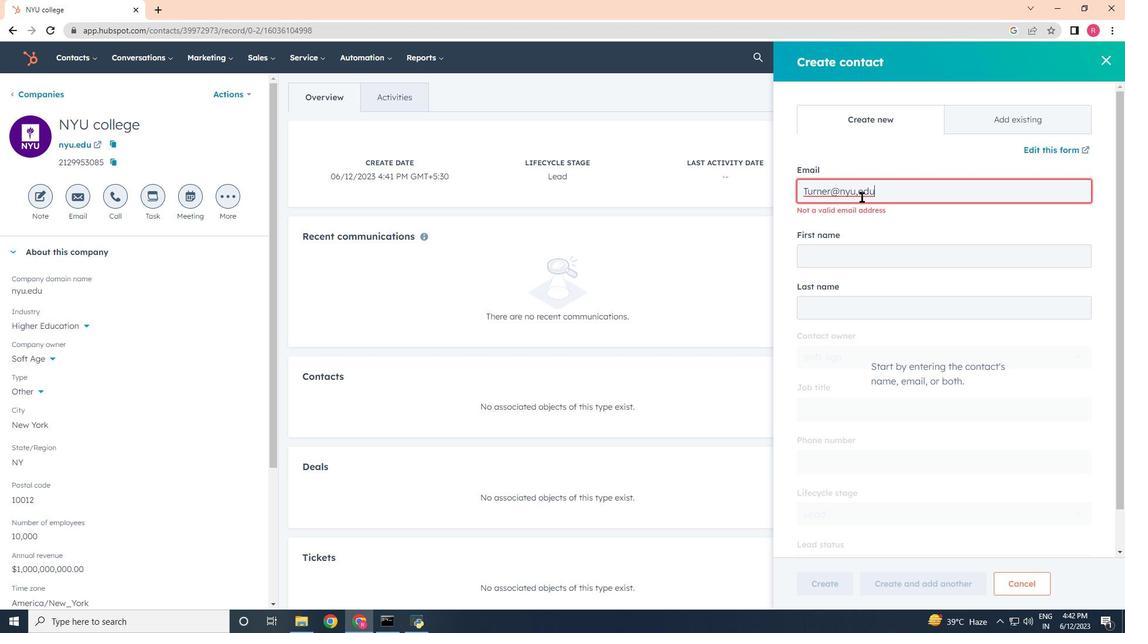 
Action: Mouse moved to (859, 192)
Screenshot: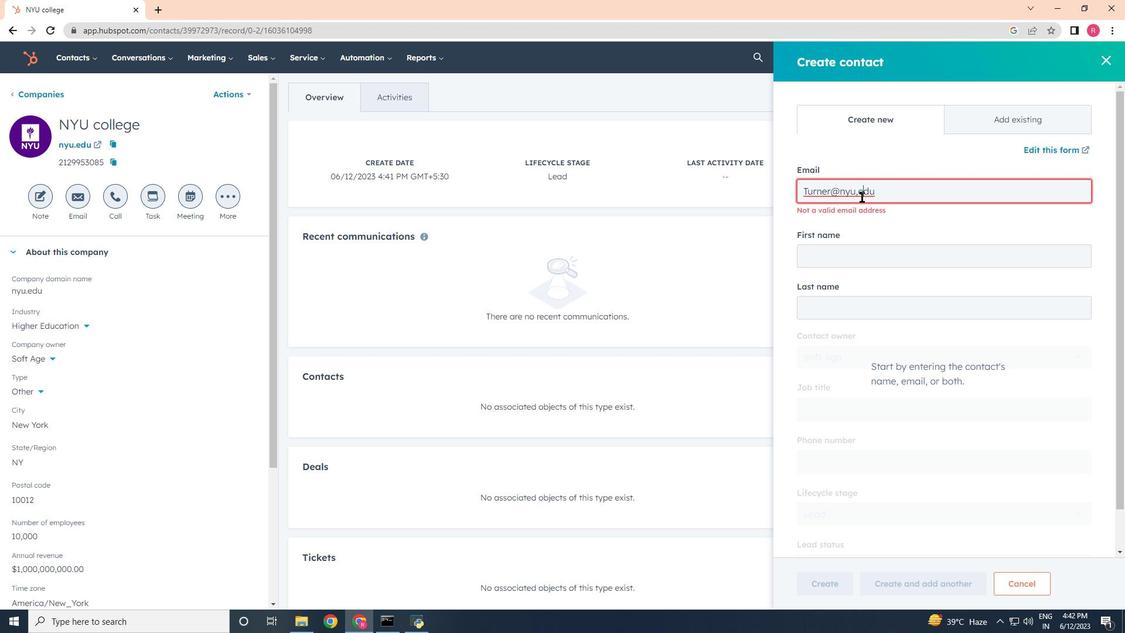 
Action: Mouse pressed left at (859, 192)
Screenshot: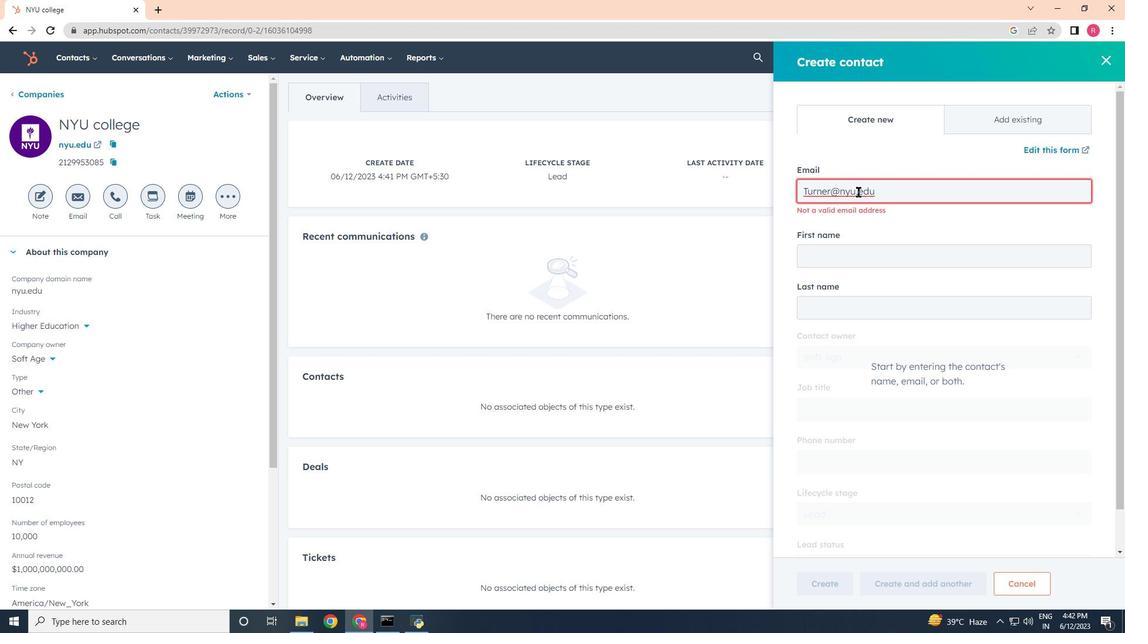 
Action: Mouse moved to (860, 197)
Screenshot: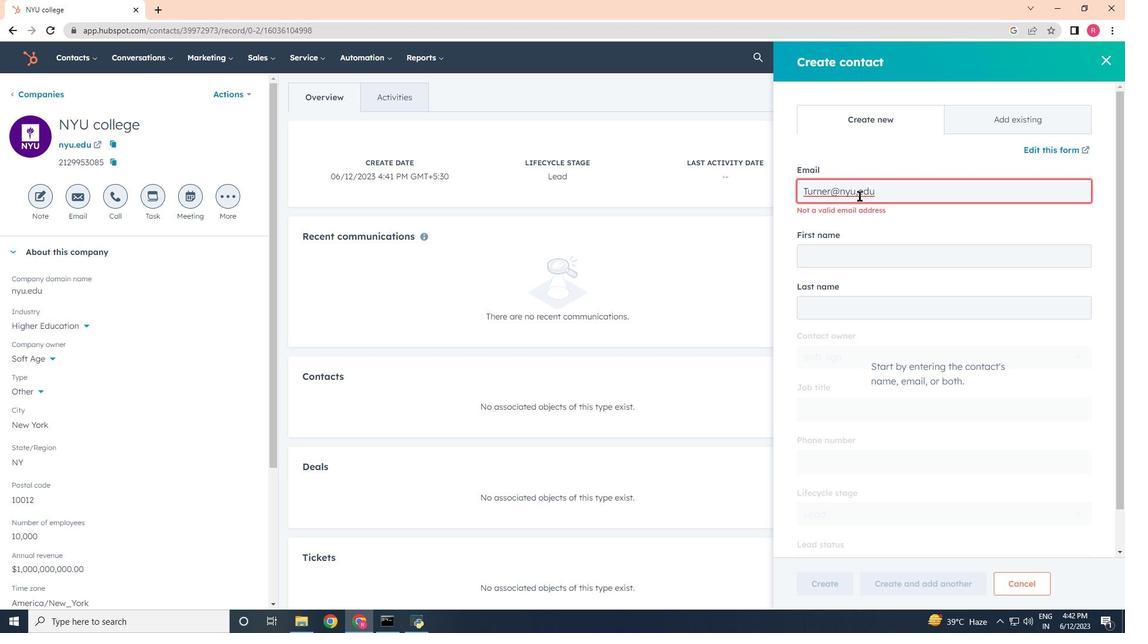 
Action: Key pressed <Key.backspace>
Screenshot: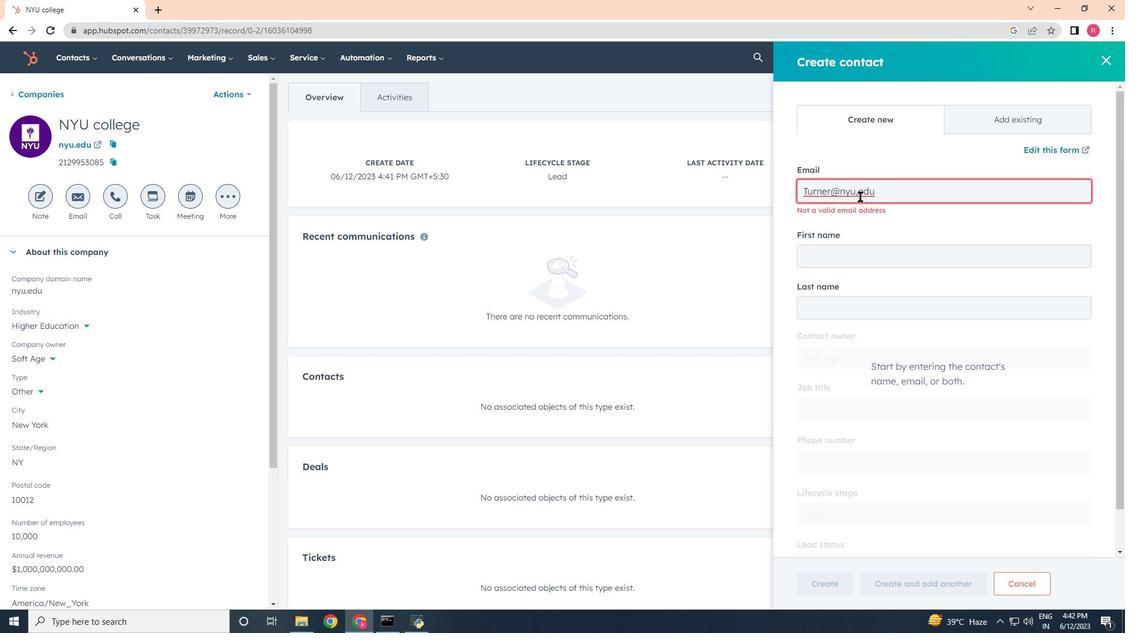 
Action: Mouse moved to (861, 197)
Screenshot: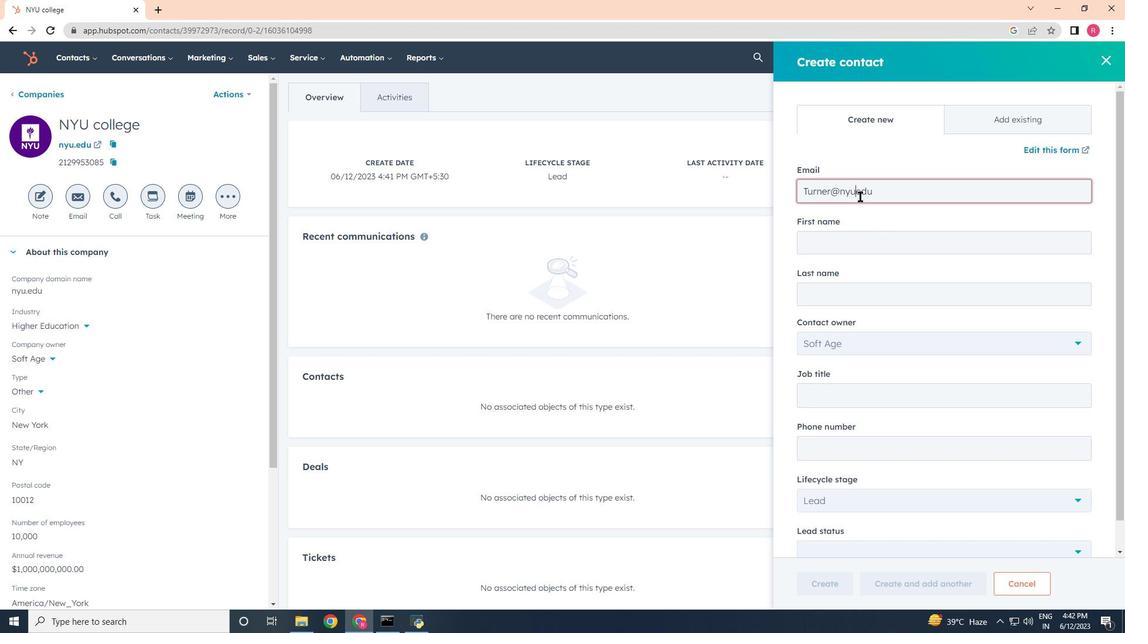 
Action: Key pressed .
Screenshot: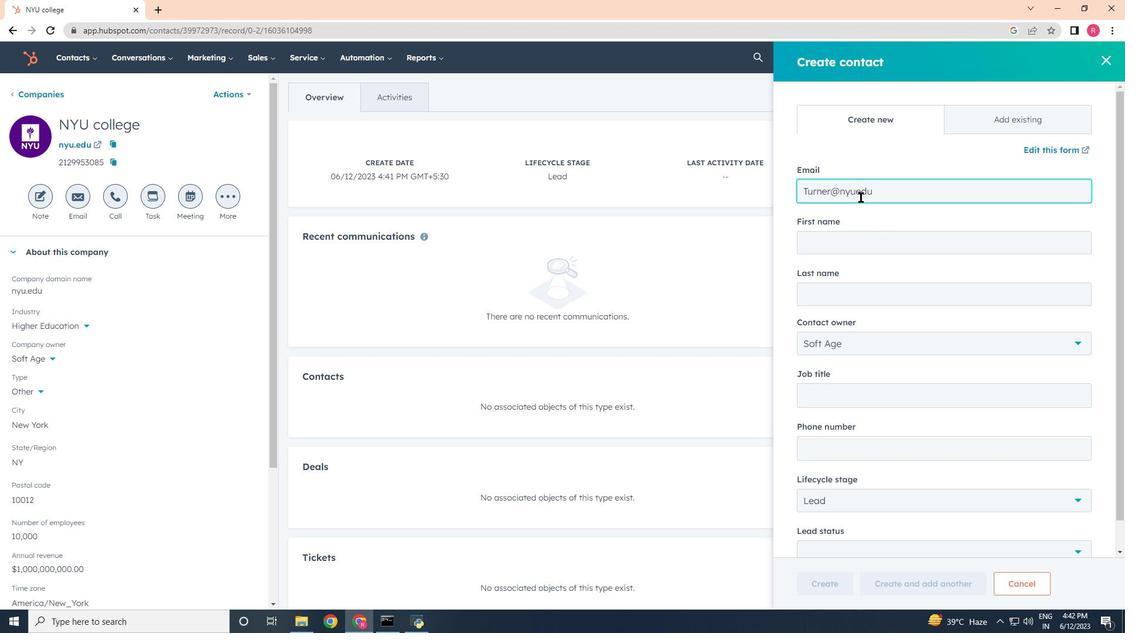 
Action: Mouse moved to (854, 235)
Screenshot: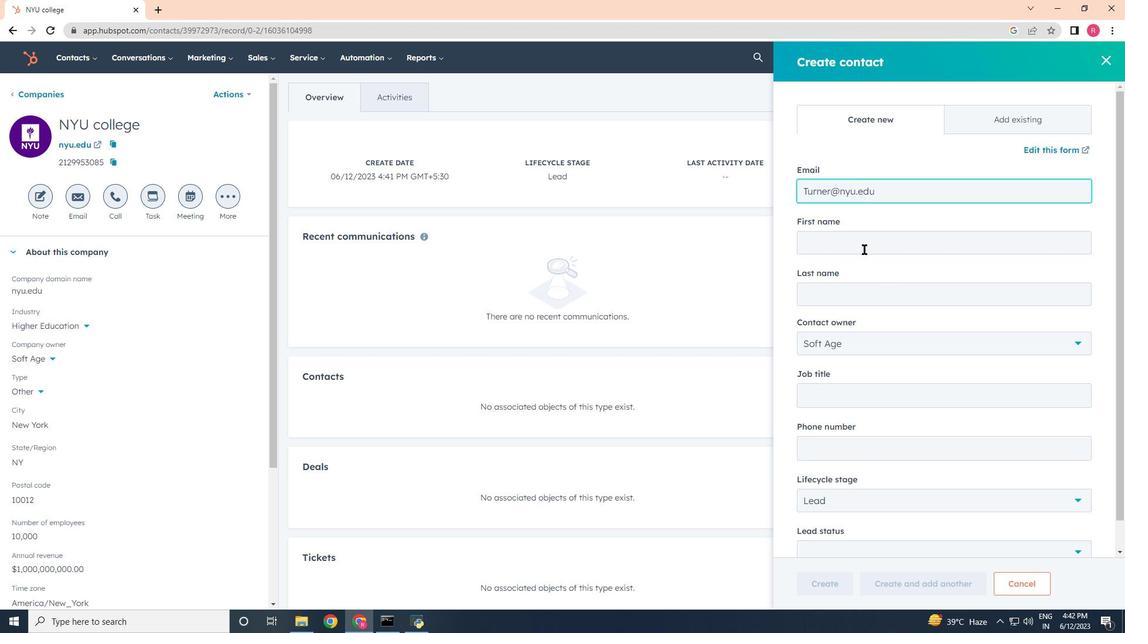 
Action: Mouse pressed left at (854, 235)
Screenshot: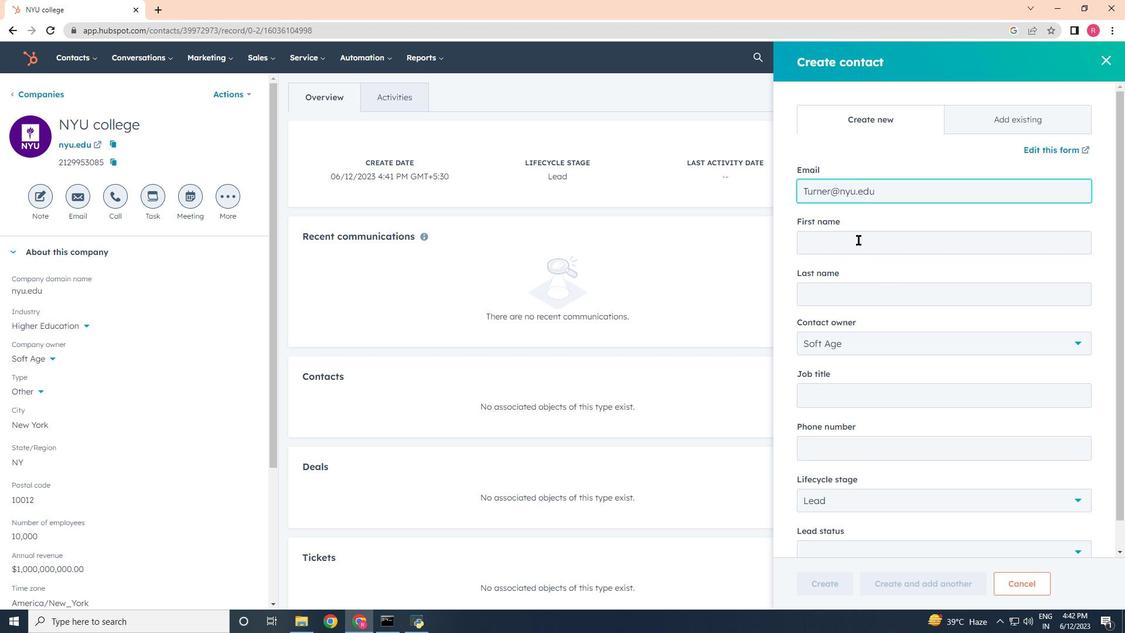 
Action: Key pressed <Key.shift>Jaise
Screenshot: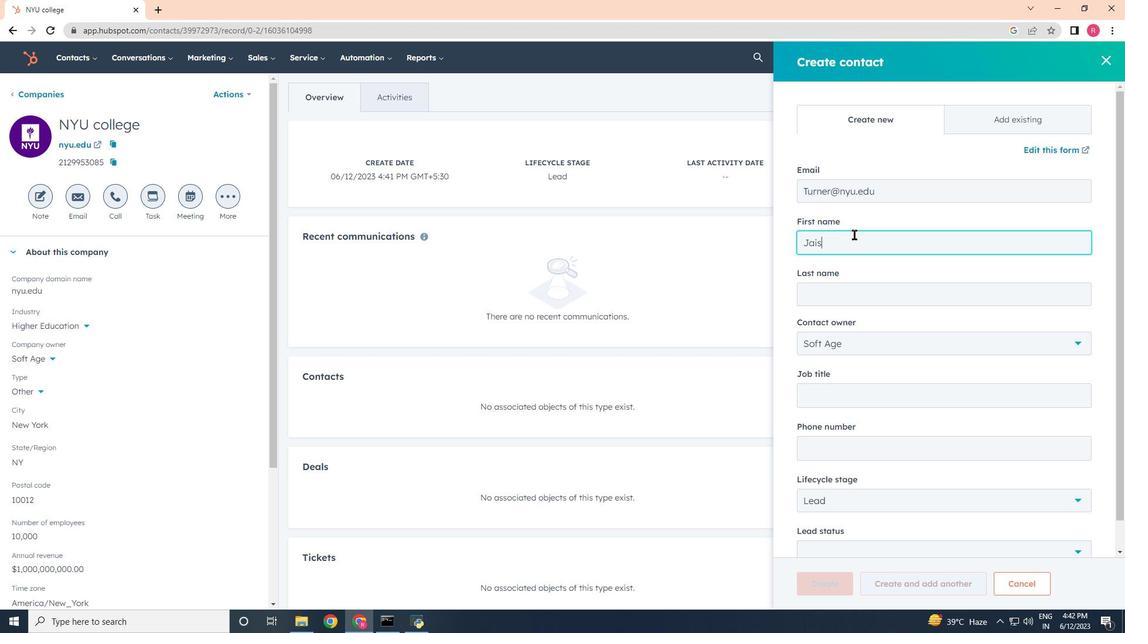 
Action: Mouse moved to (854, 234)
Screenshot: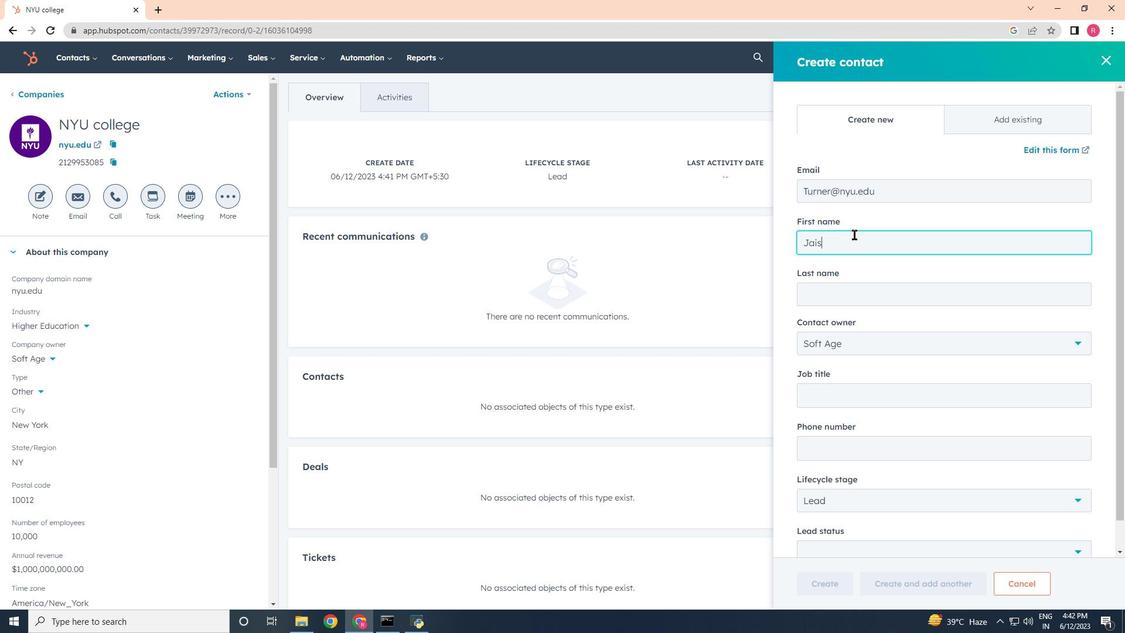 
Action: Key pressed ep<Key.tab><Key.shift>Turner
Screenshot: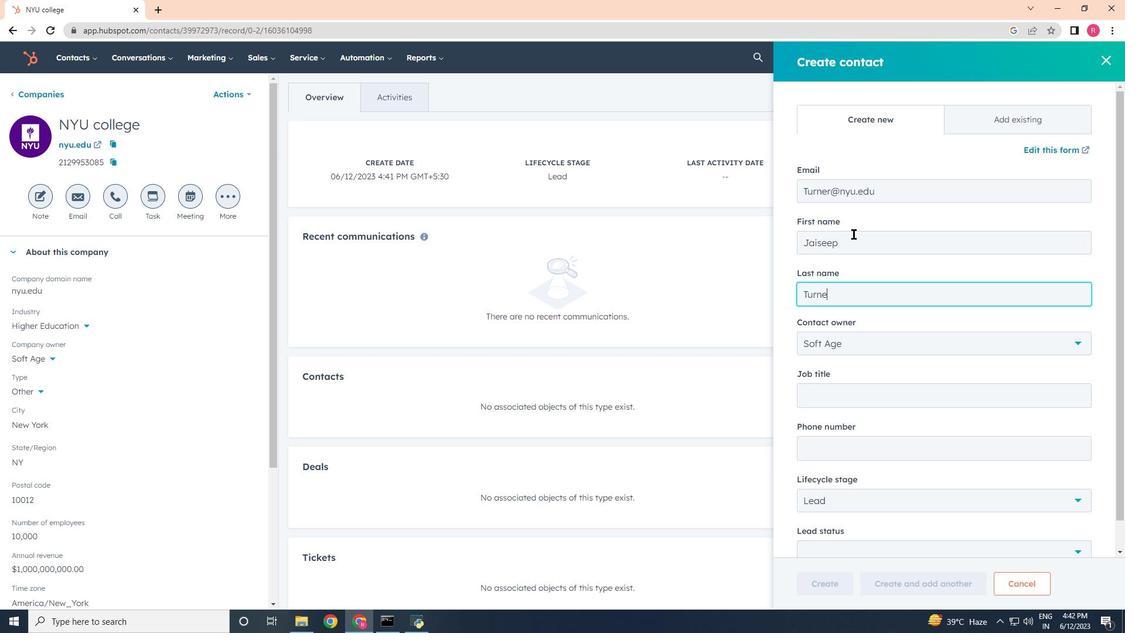 
Action: Mouse moved to (877, 389)
Screenshot: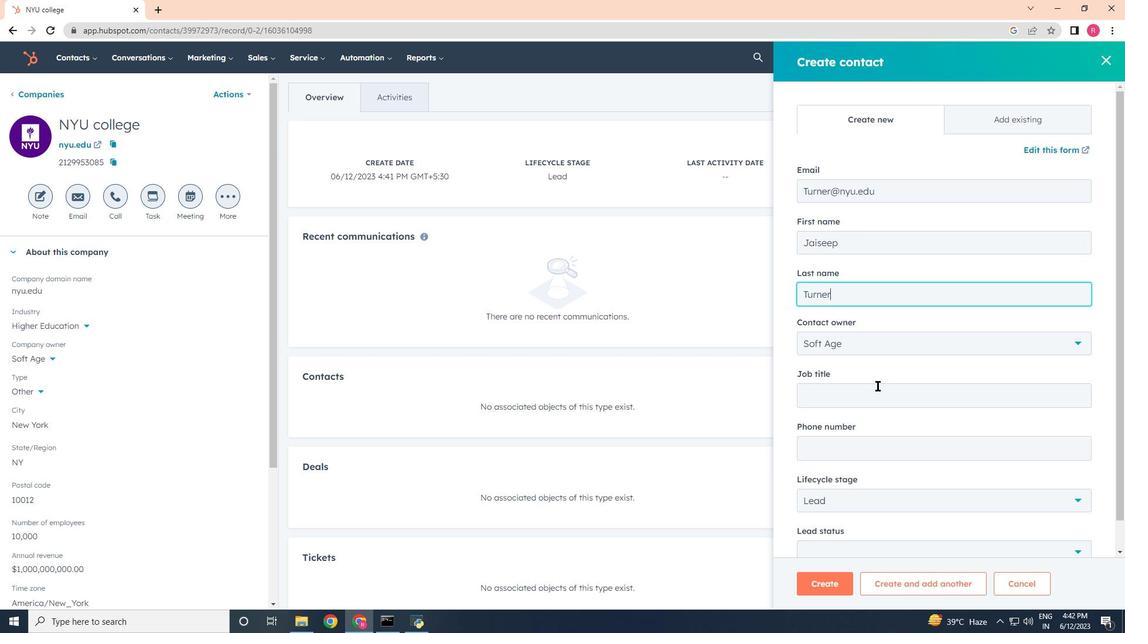 
Action: Mouse pressed left at (877, 389)
Screenshot: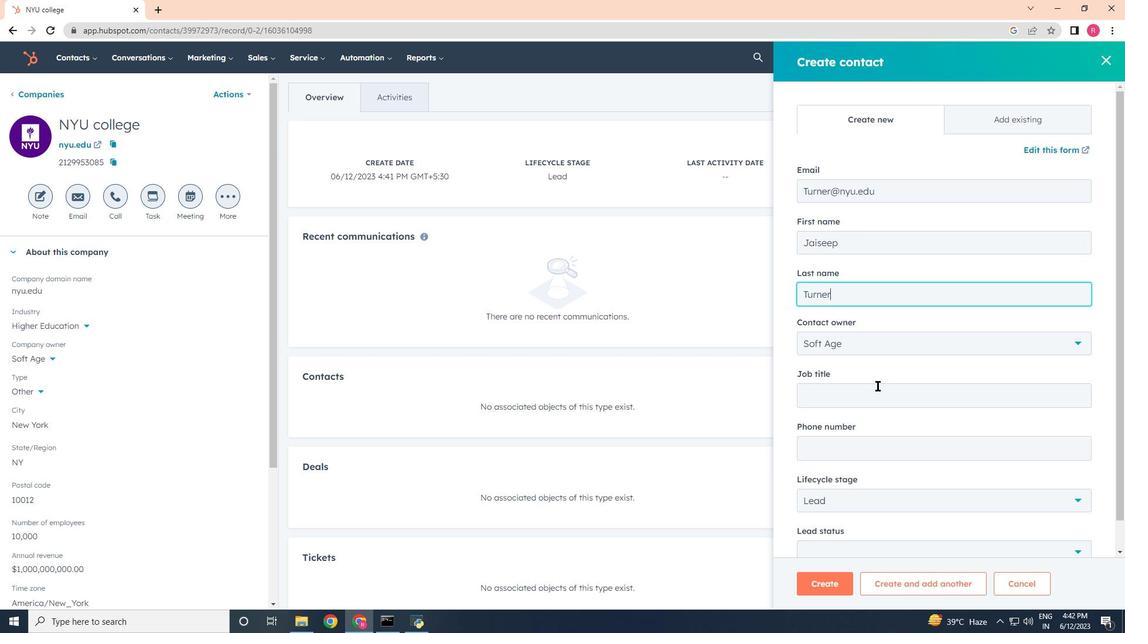 
Action: Mouse moved to (877, 392)
Screenshot: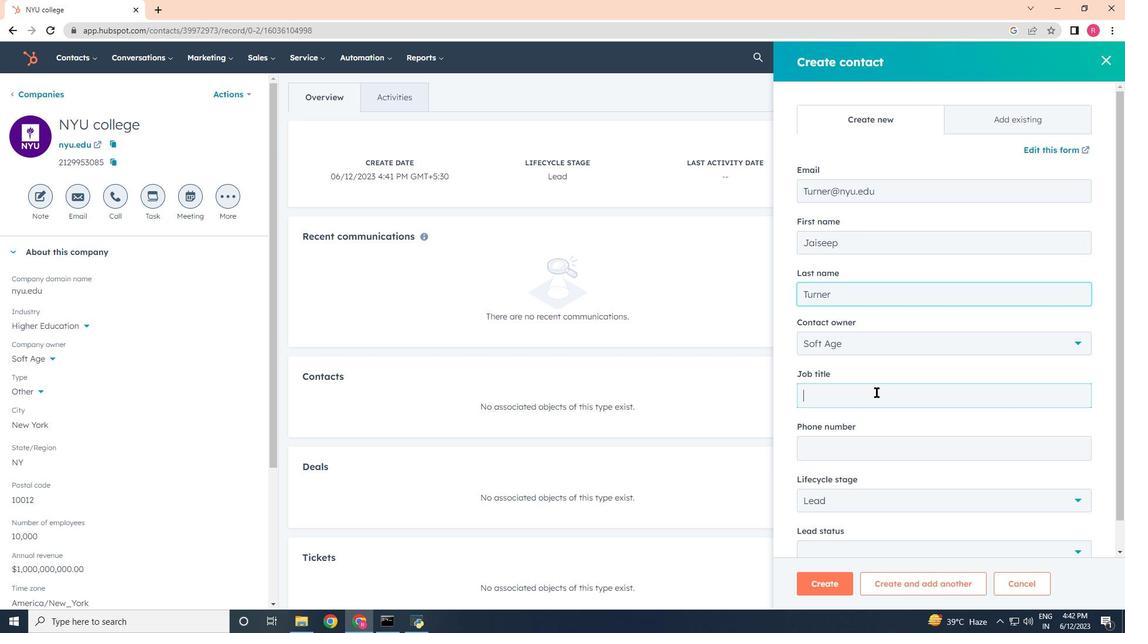 
Action: Key pressed <Key.shift><Key.shift>Payroll<Key.space><Key.shift><Key.shift>Administrator
Screenshot: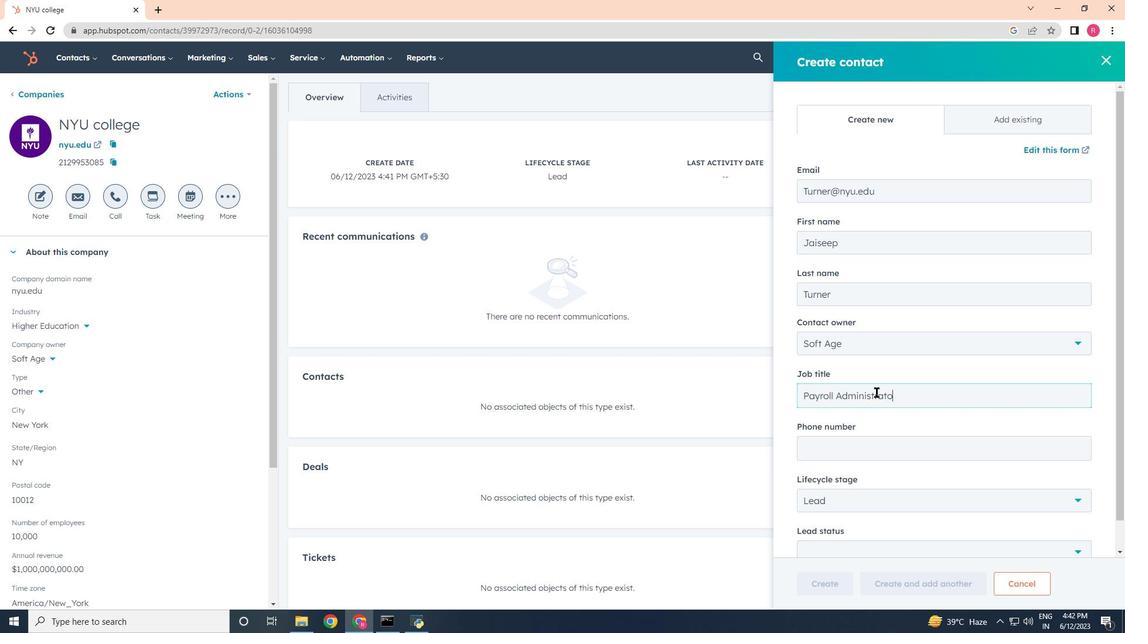 
Action: Mouse moved to (867, 447)
Screenshot: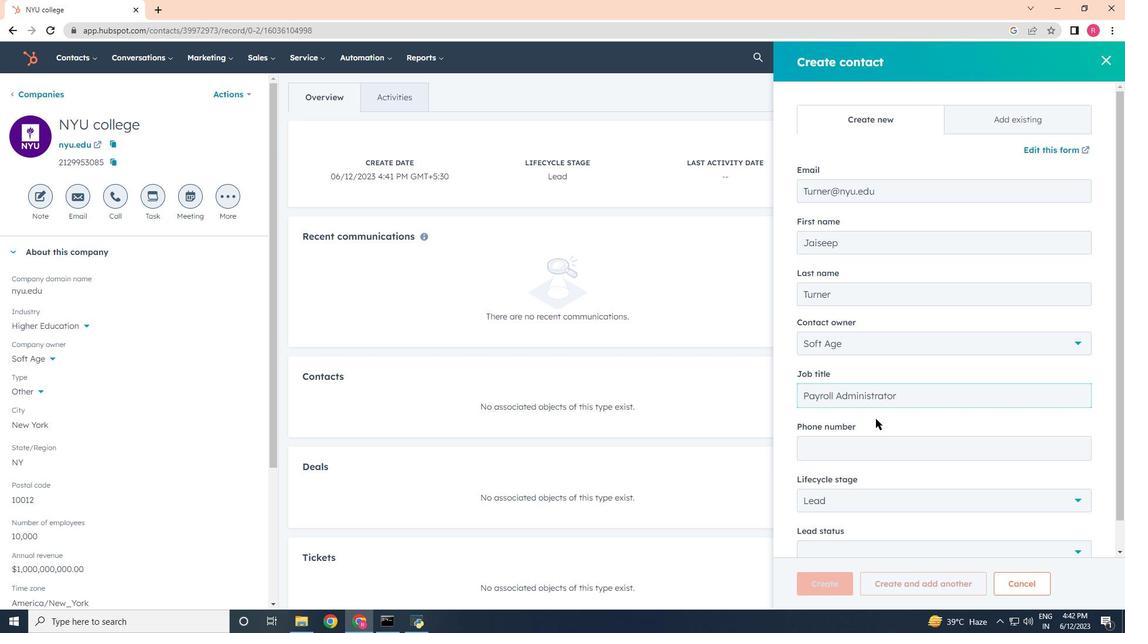 
Action: Mouse pressed left at (867, 447)
Screenshot: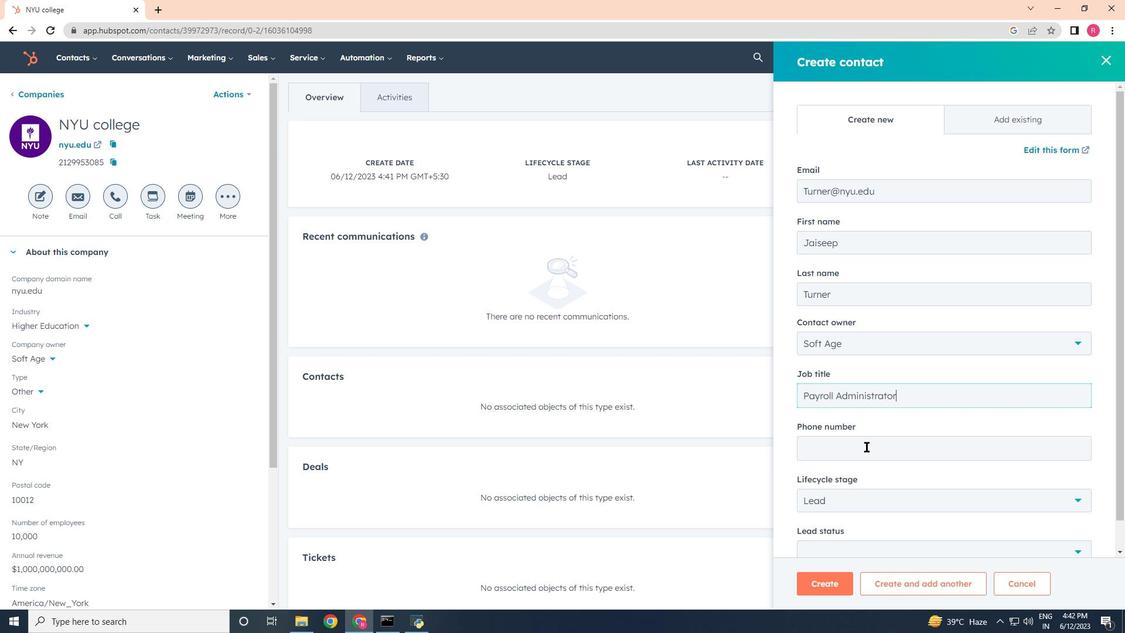 
Action: Key pressed 2025558905
Screenshot: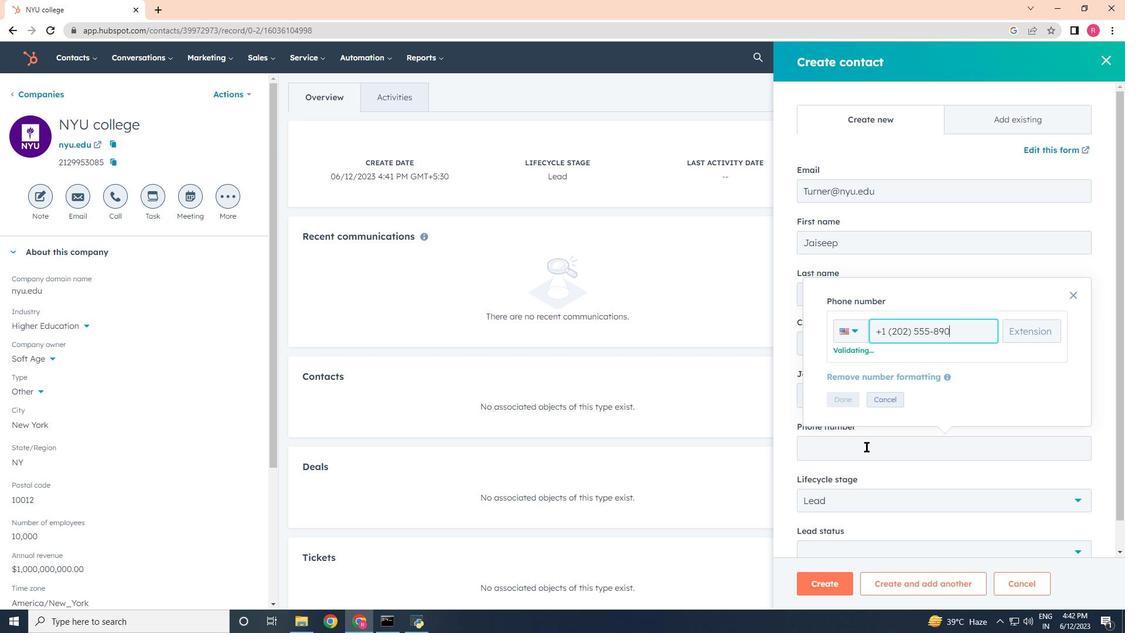 
Action: Mouse moved to (840, 398)
Screenshot: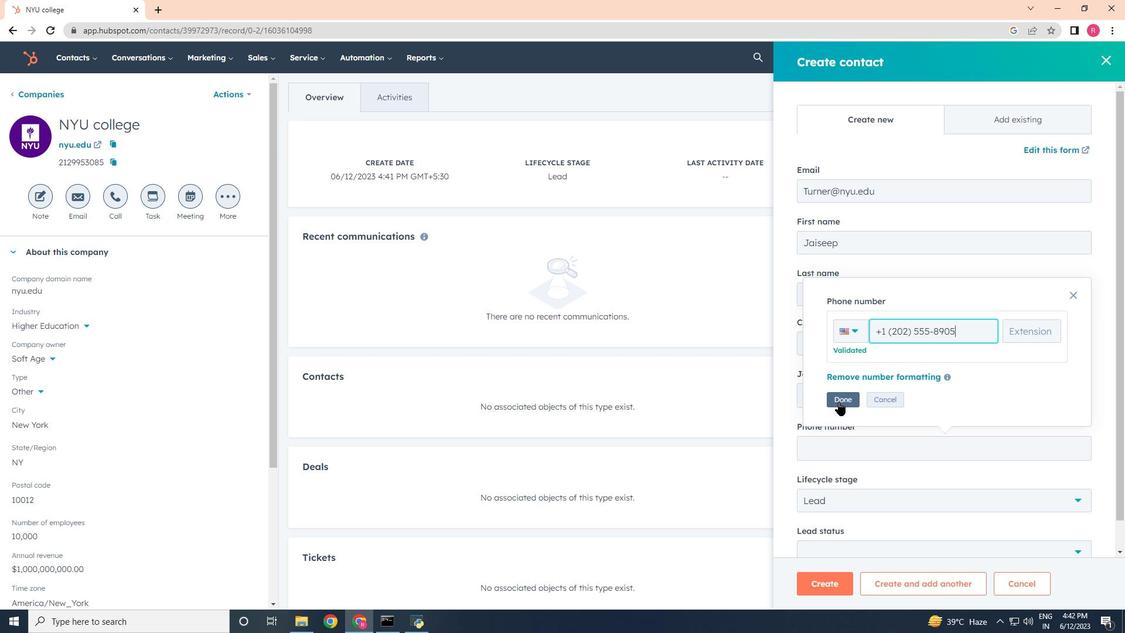 
Action: Mouse pressed left at (840, 398)
Screenshot: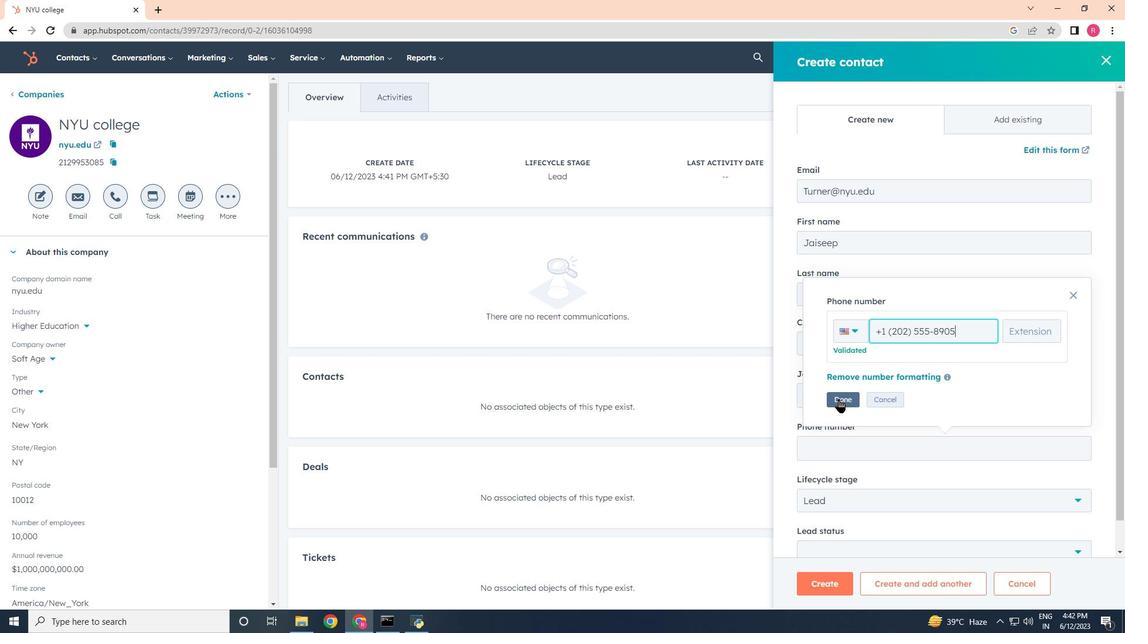 
Action: Mouse moved to (842, 514)
Screenshot: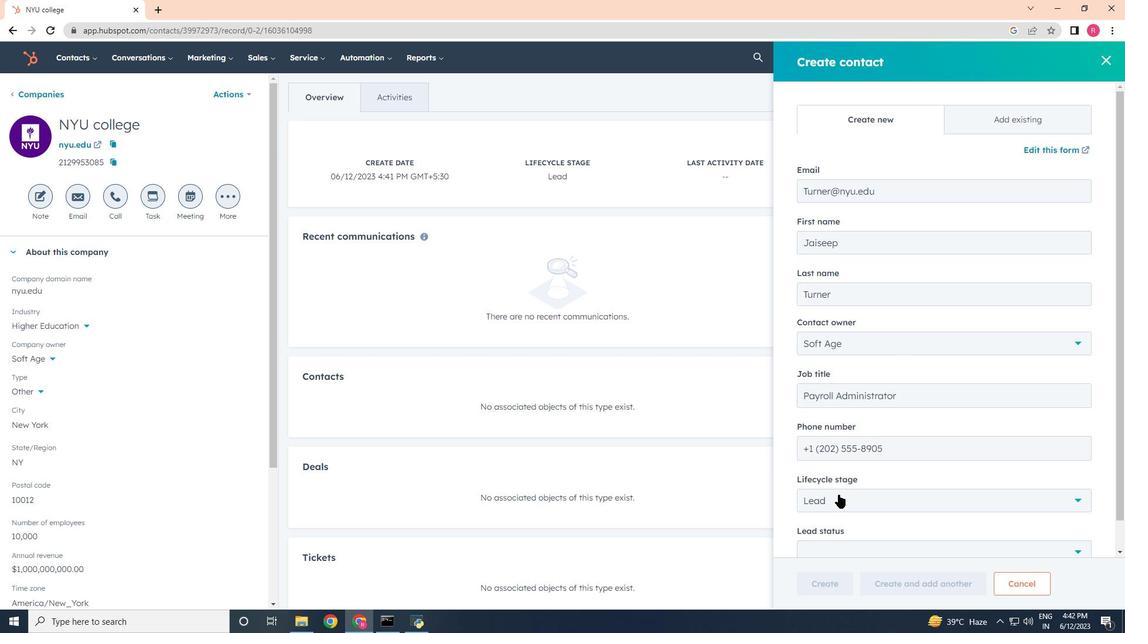 
Action: Mouse scrolled (842, 514) with delta (0, 0)
Screenshot: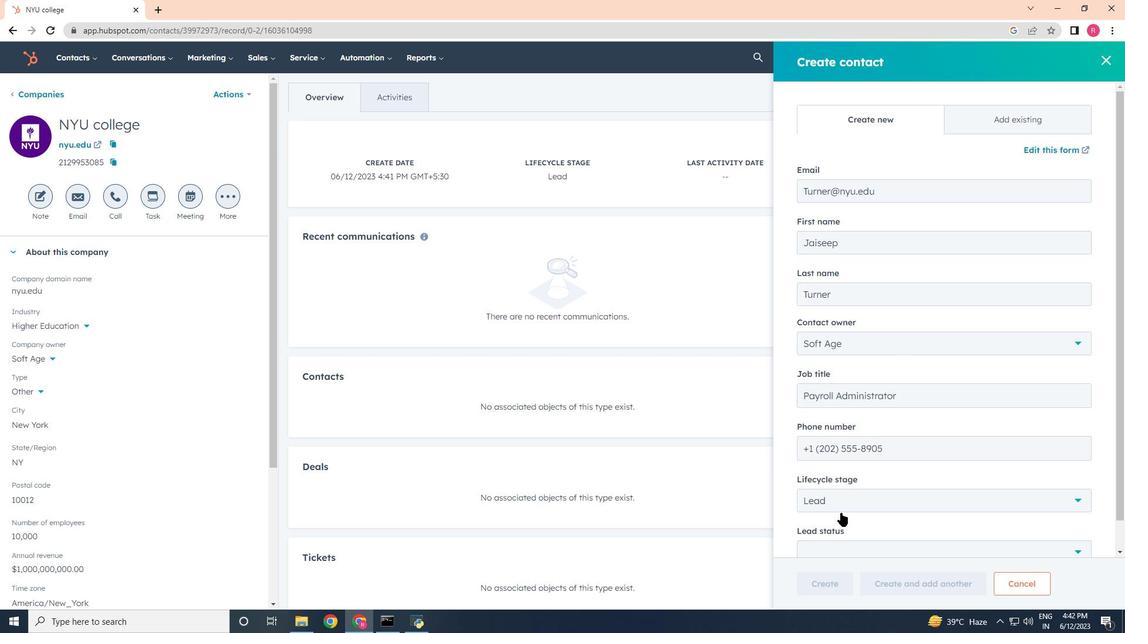 
Action: Mouse scrolled (842, 514) with delta (0, 0)
Screenshot: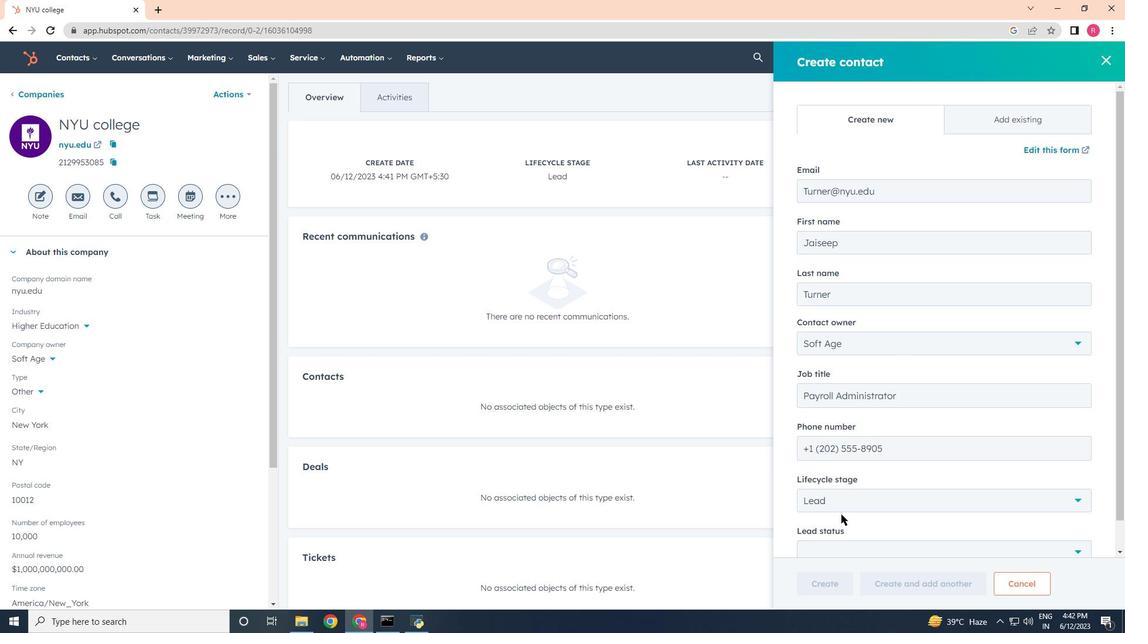 
Action: Mouse moved to (842, 515)
Screenshot: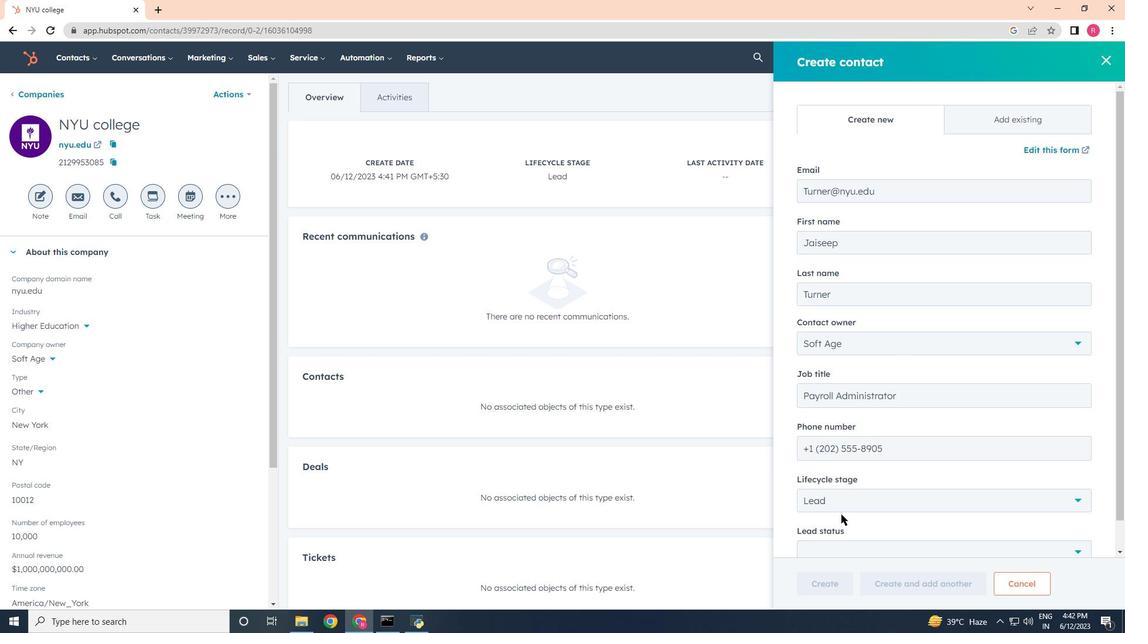 
Action: Mouse scrolled (842, 514) with delta (0, 0)
Screenshot: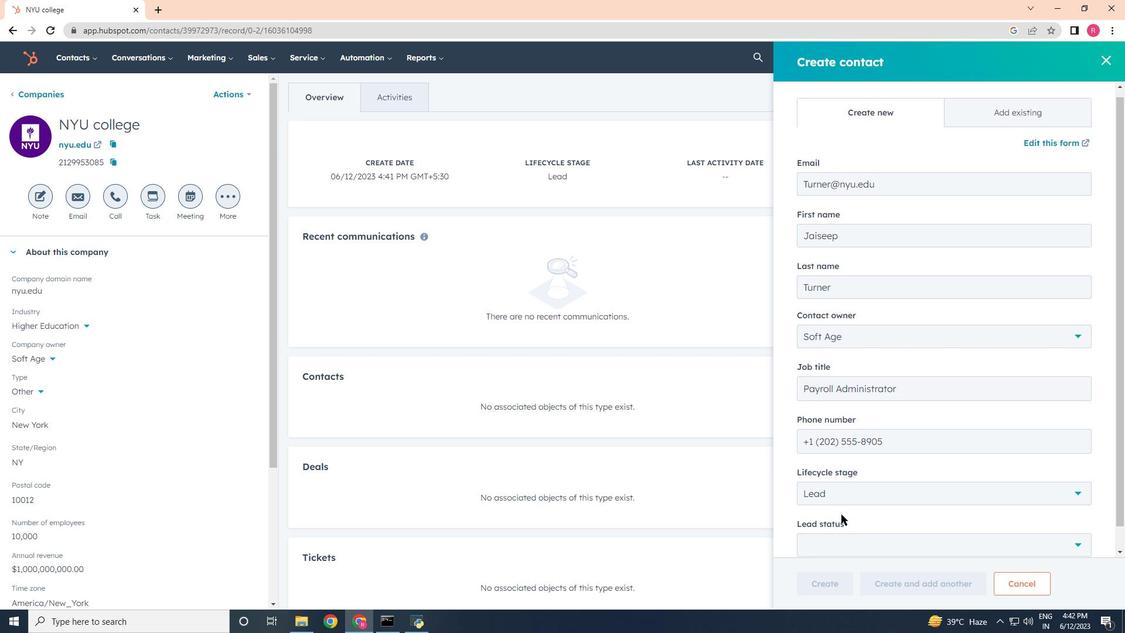 
Action: Mouse moved to (847, 469)
Screenshot: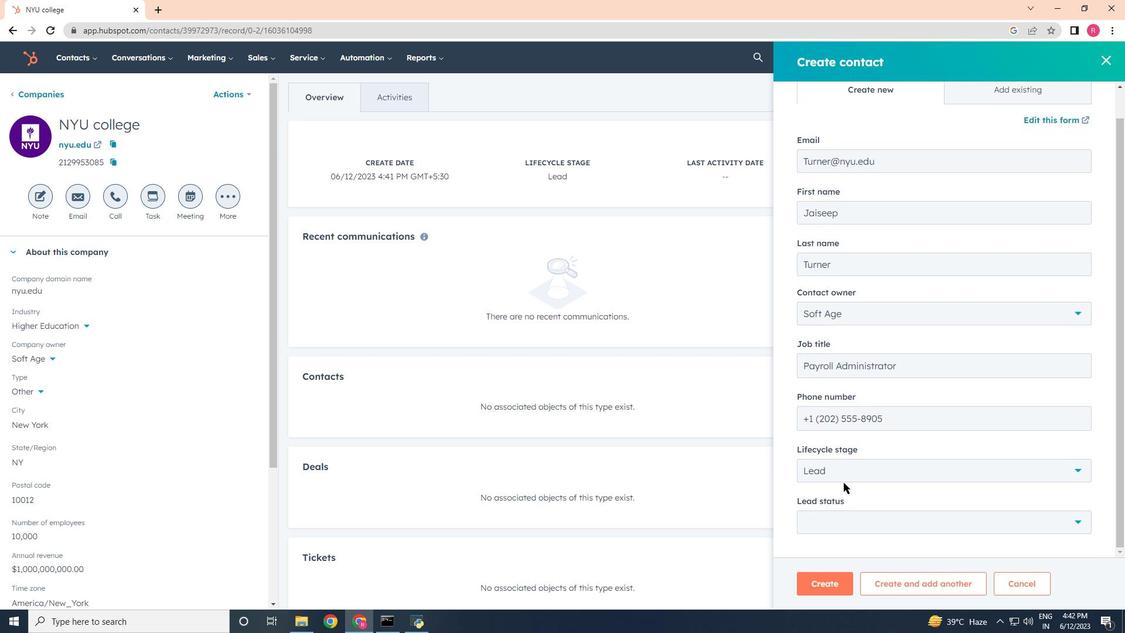 
Action: Mouse pressed left at (847, 469)
Screenshot: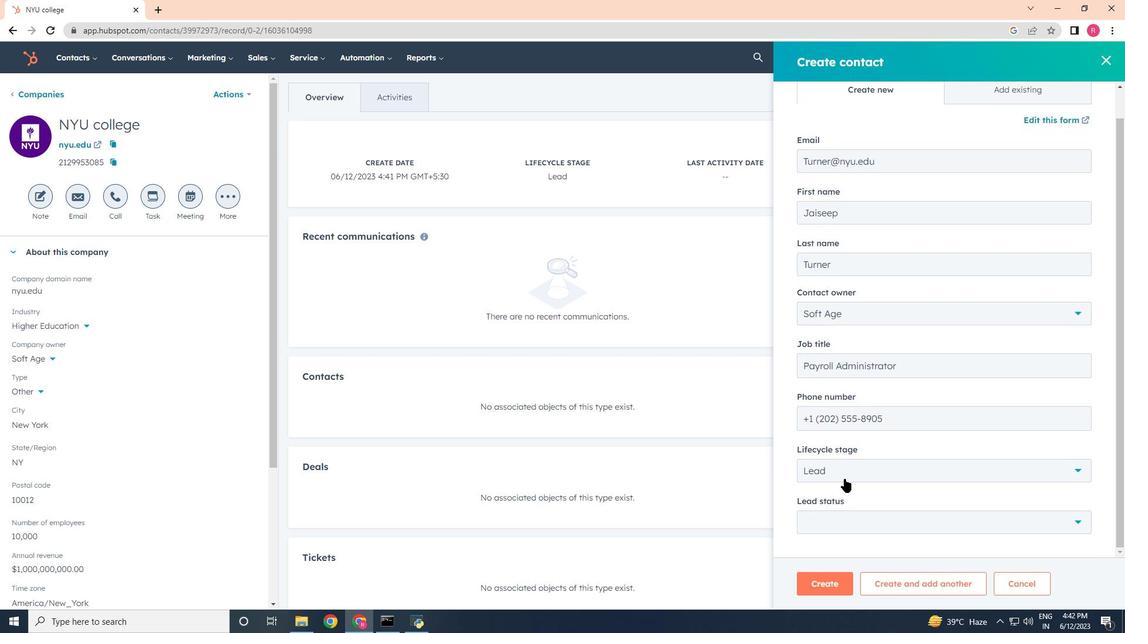 
Action: Mouse moved to (827, 360)
Screenshot: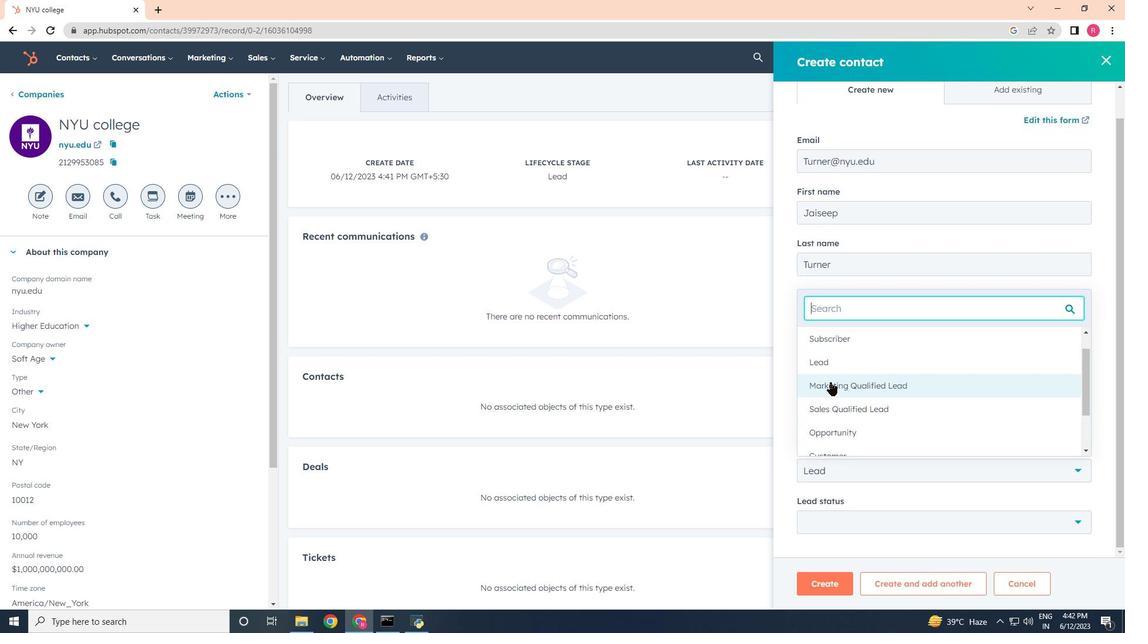 
Action: Mouse pressed left at (827, 360)
Screenshot: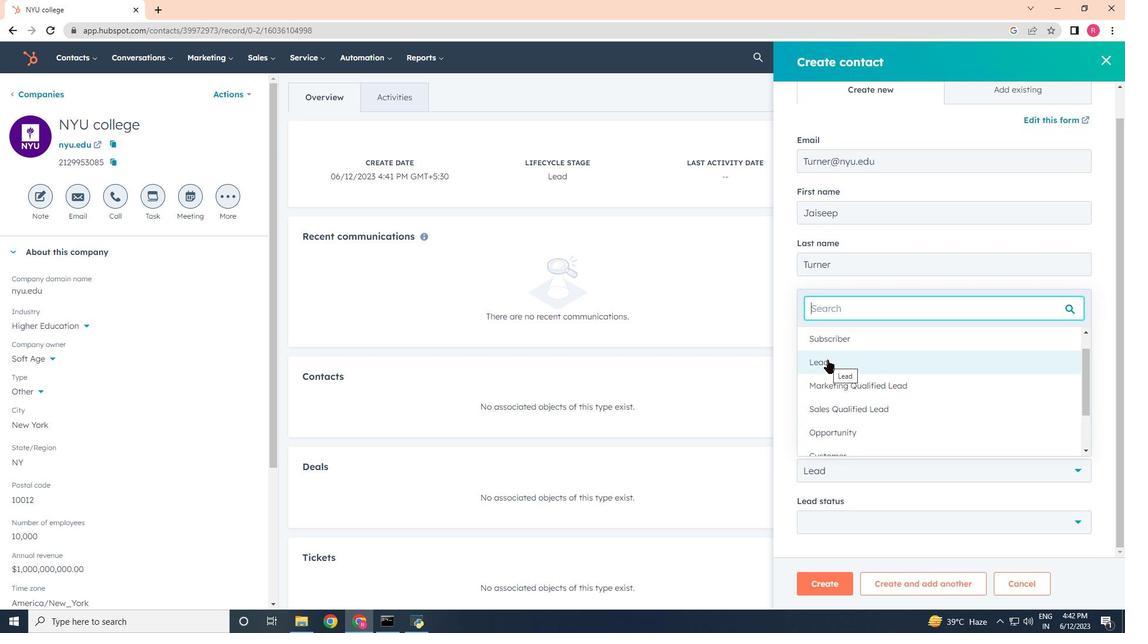 
Action: Mouse moved to (864, 515)
Screenshot: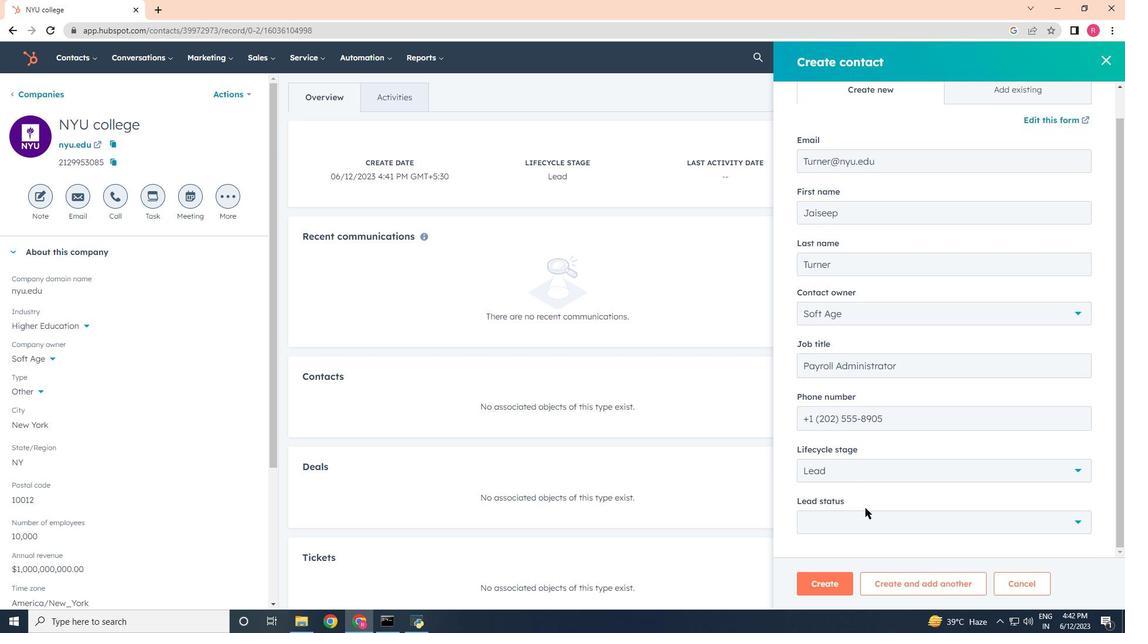 
Action: Mouse pressed left at (864, 515)
Screenshot: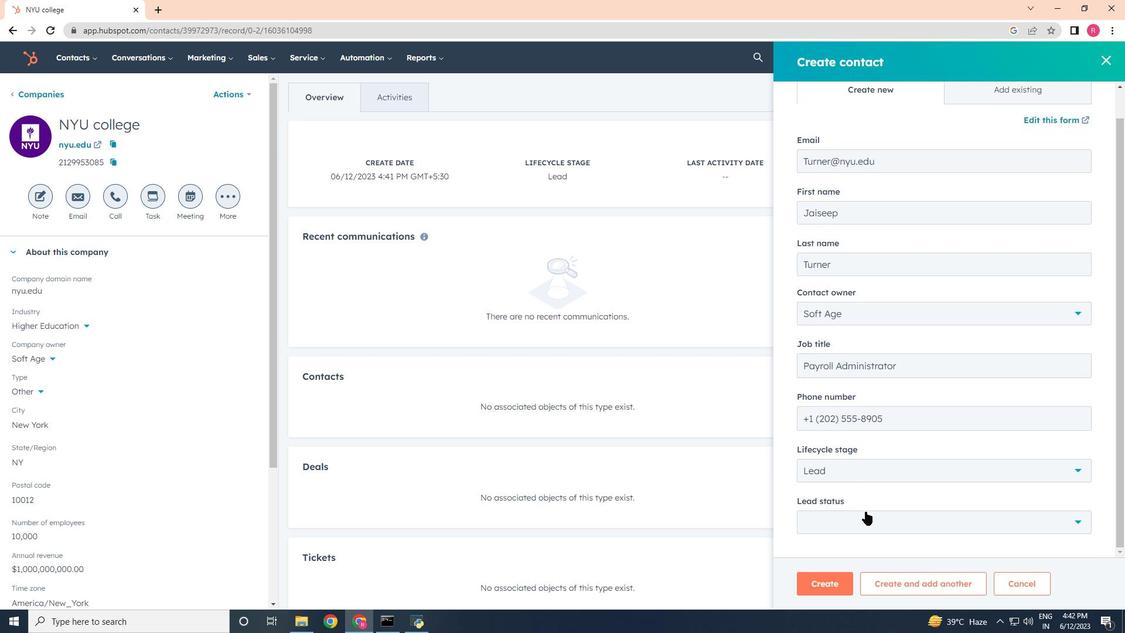
Action: Mouse moved to (836, 438)
Screenshot: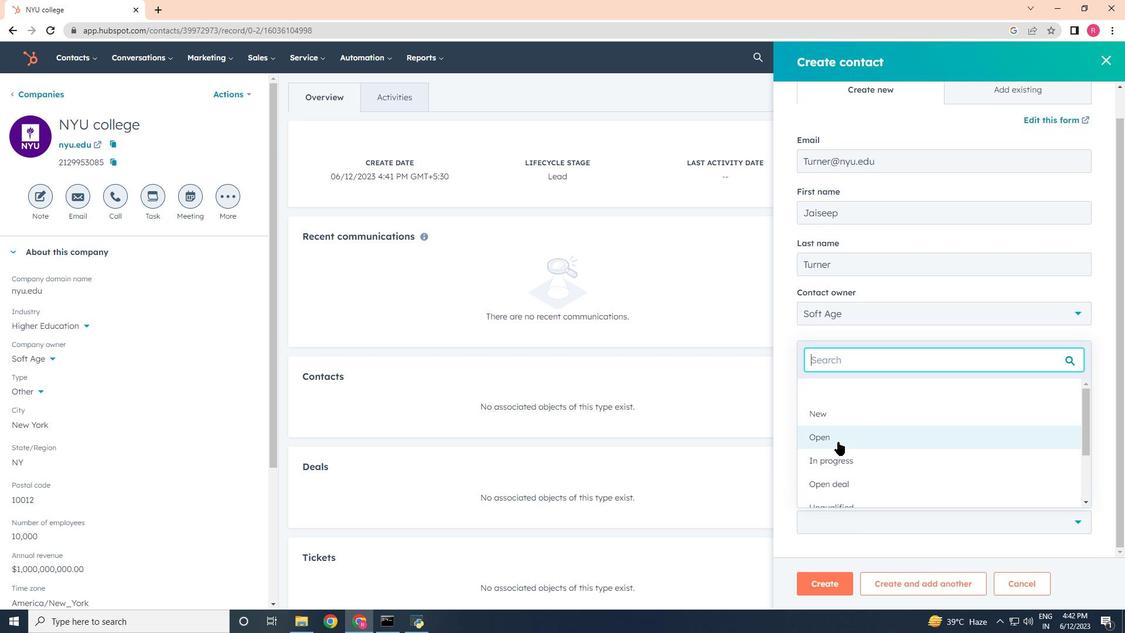 
Action: Mouse pressed left at (836, 438)
Screenshot: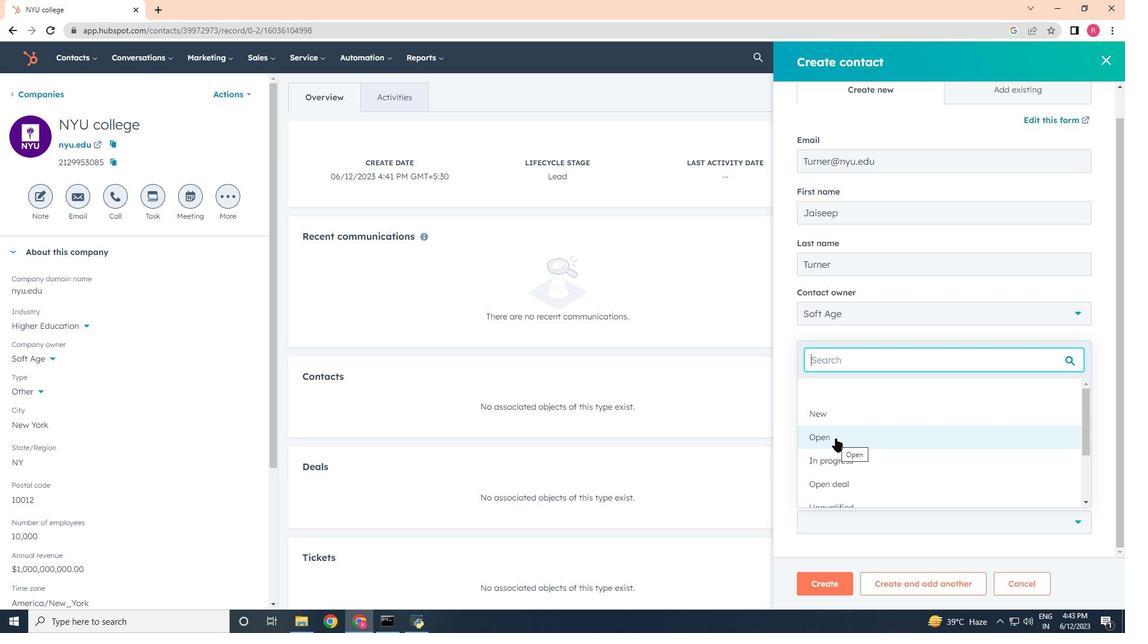 
Action: Mouse moved to (873, 580)
Screenshot: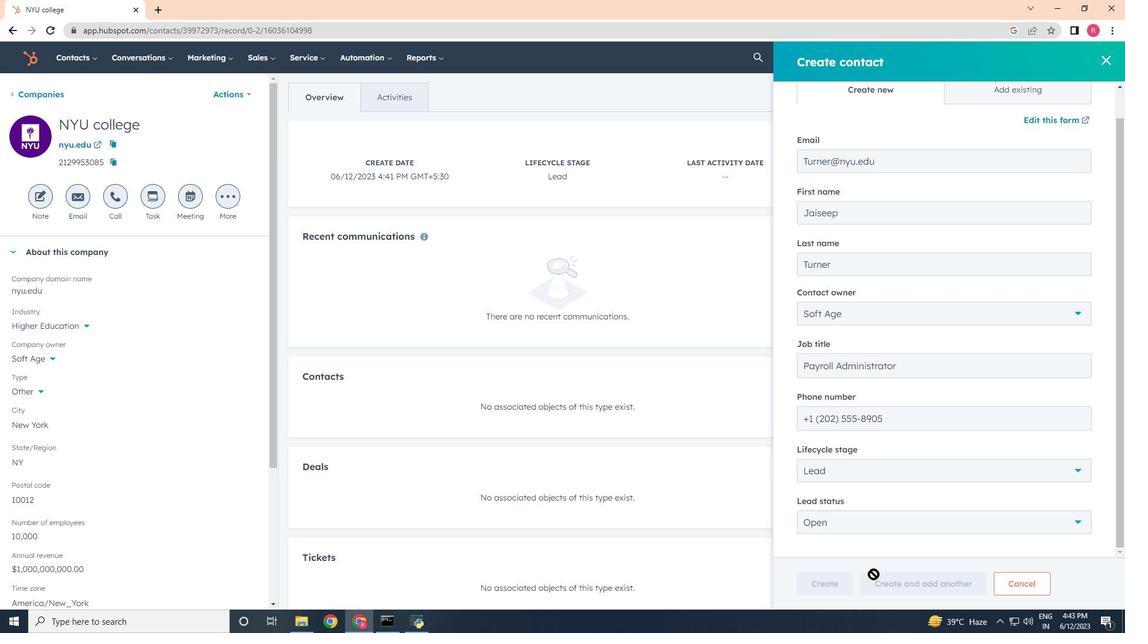
Action: Mouse scrolled (873, 579) with delta (0, 0)
Screenshot: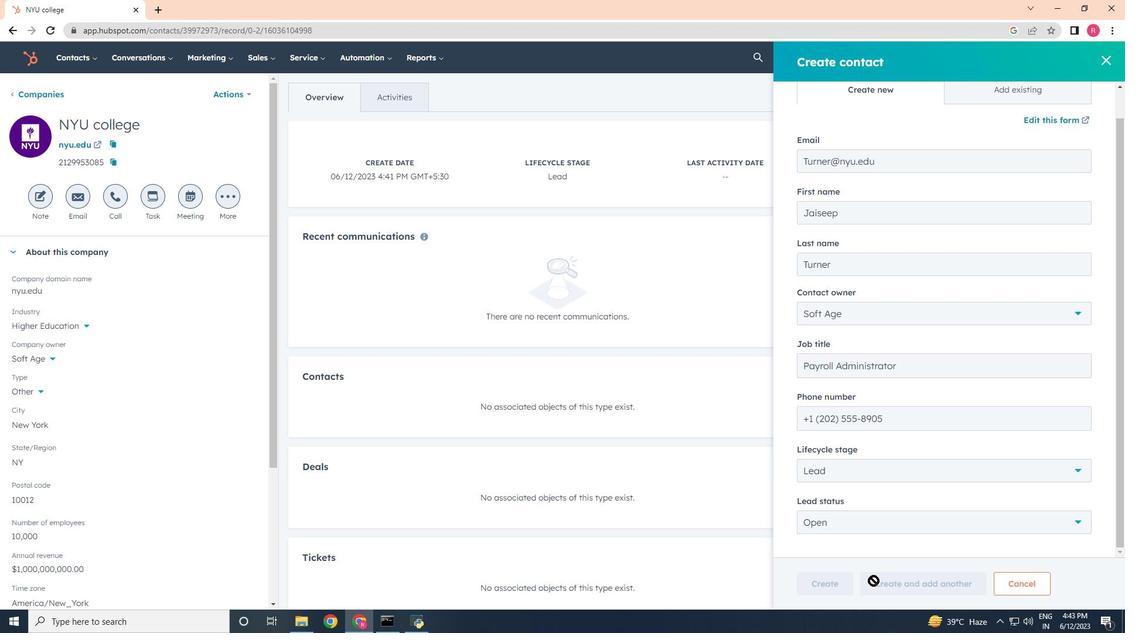 
Action: Mouse moved to (832, 582)
Screenshot: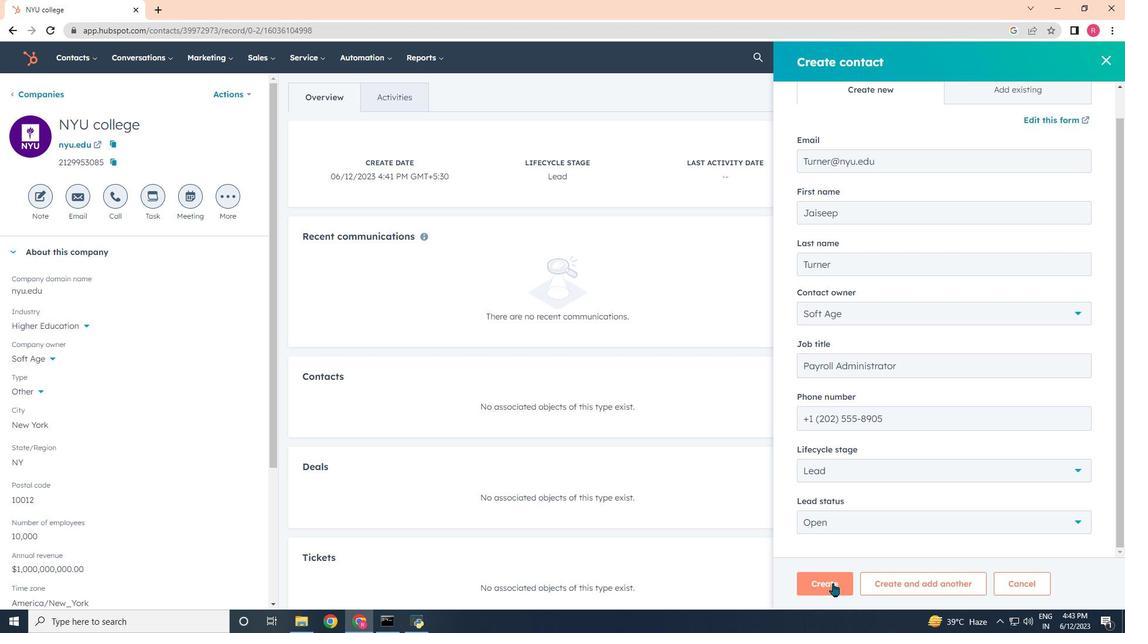 
Action: Mouse pressed left at (832, 582)
Screenshot: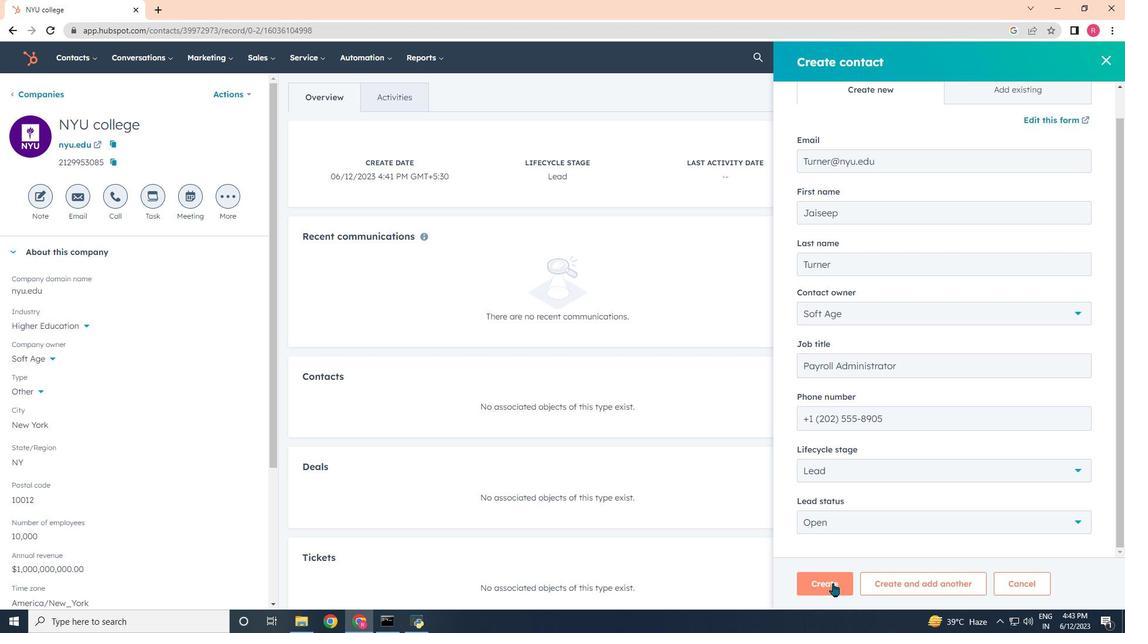 
